 Task: Add a signature Donna Thompson containing Have a great Thanksgiving, Donna Thompson to email address softage.10@softage.net and add a folder Lead generation
Action: Mouse moved to (123, 119)
Screenshot: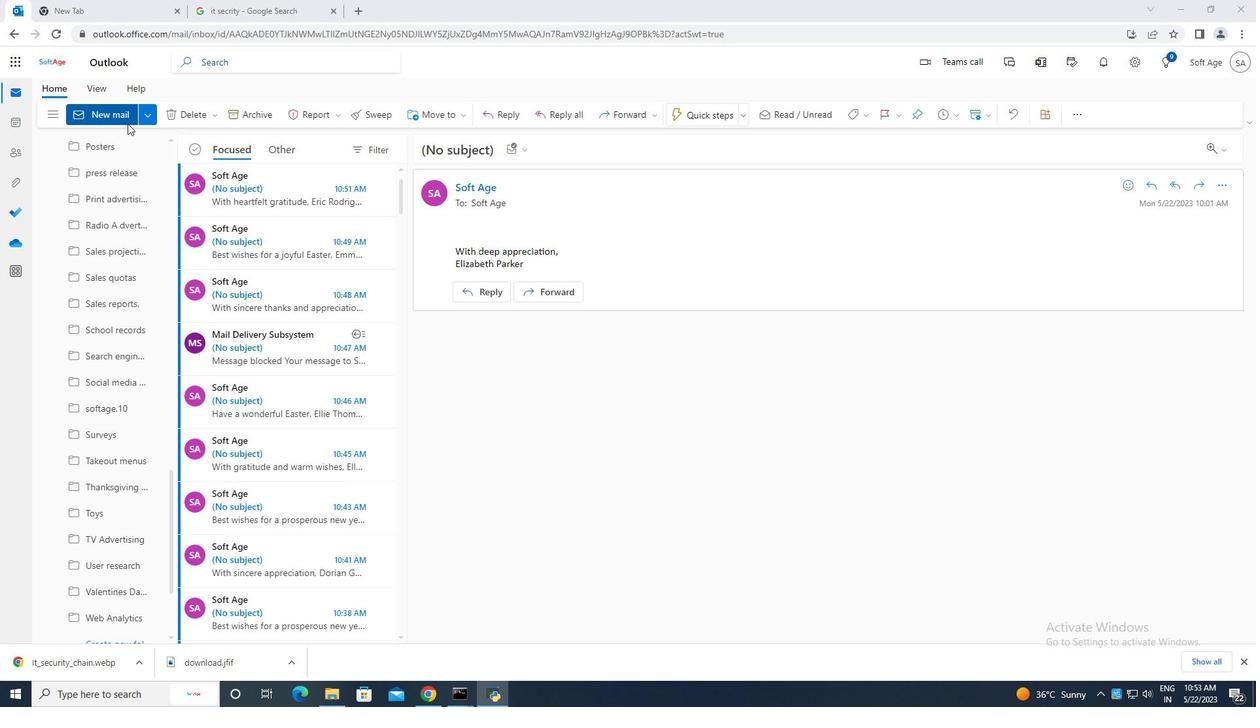 
Action: Mouse pressed left at (123, 119)
Screenshot: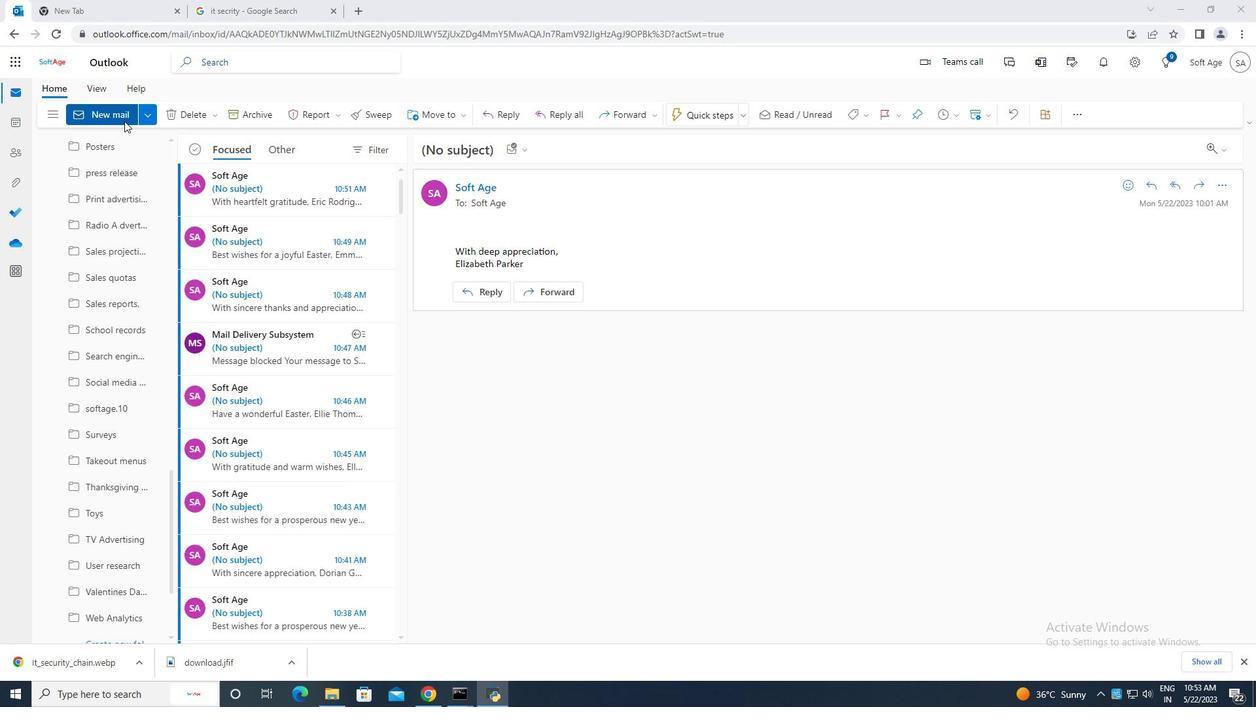 
Action: Mouse moved to (836, 108)
Screenshot: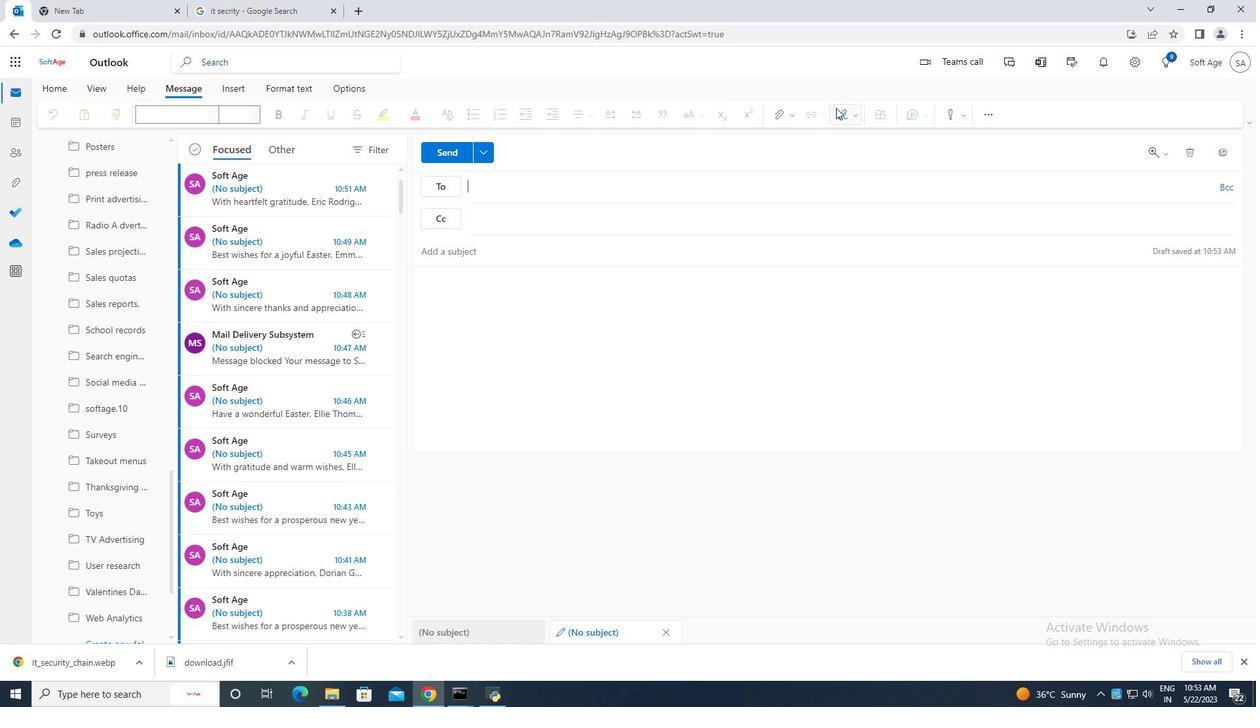 
Action: Mouse pressed left at (836, 108)
Screenshot: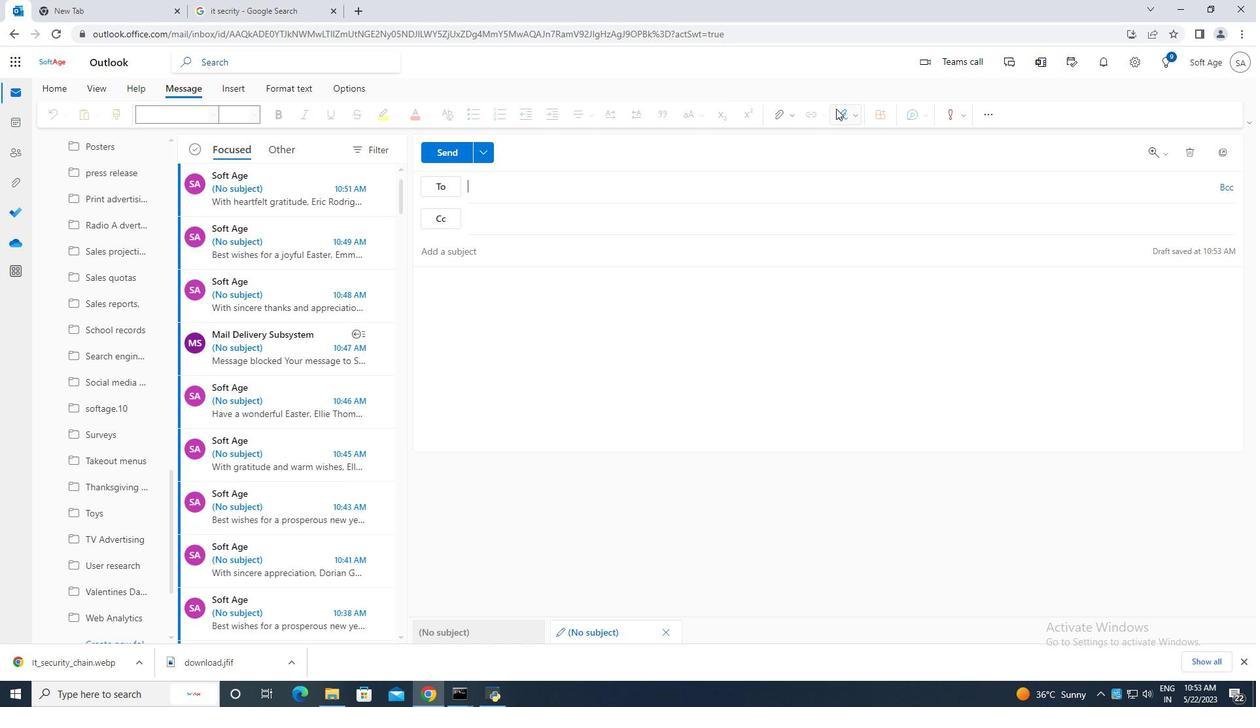 
Action: Mouse moved to (823, 168)
Screenshot: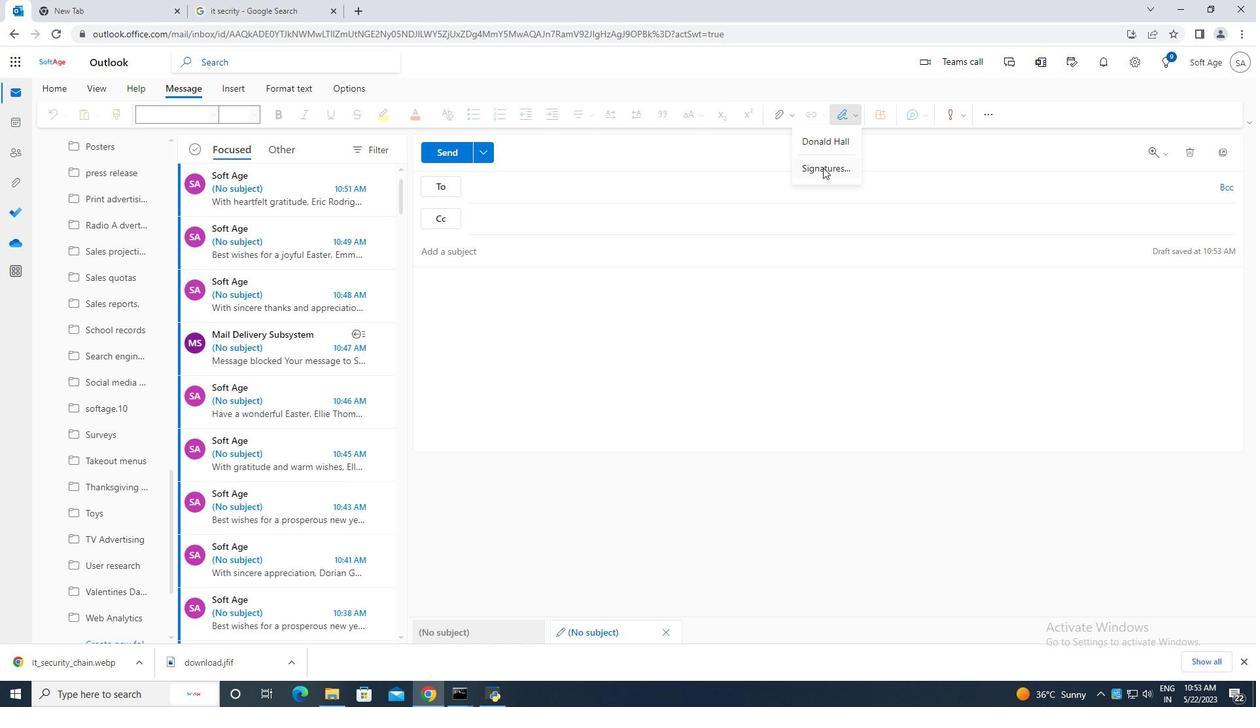 
Action: Mouse pressed left at (823, 168)
Screenshot: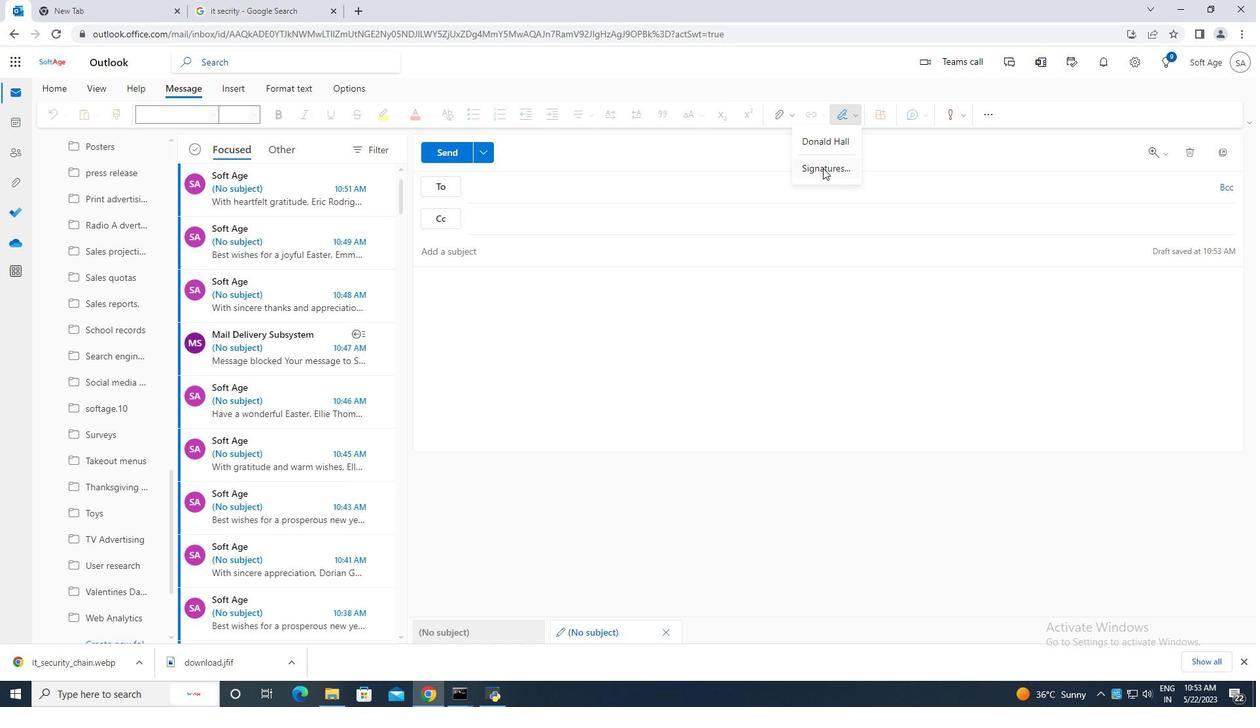 
Action: Mouse moved to (890, 220)
Screenshot: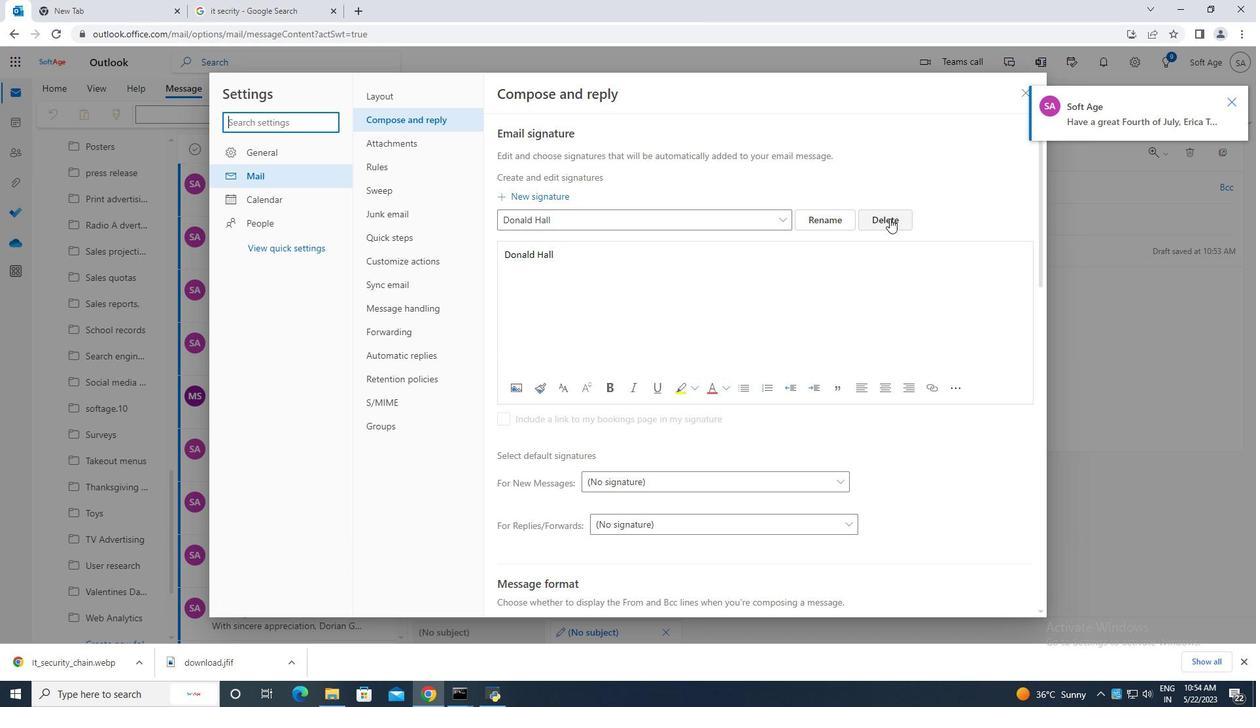
Action: Mouse pressed left at (890, 220)
Screenshot: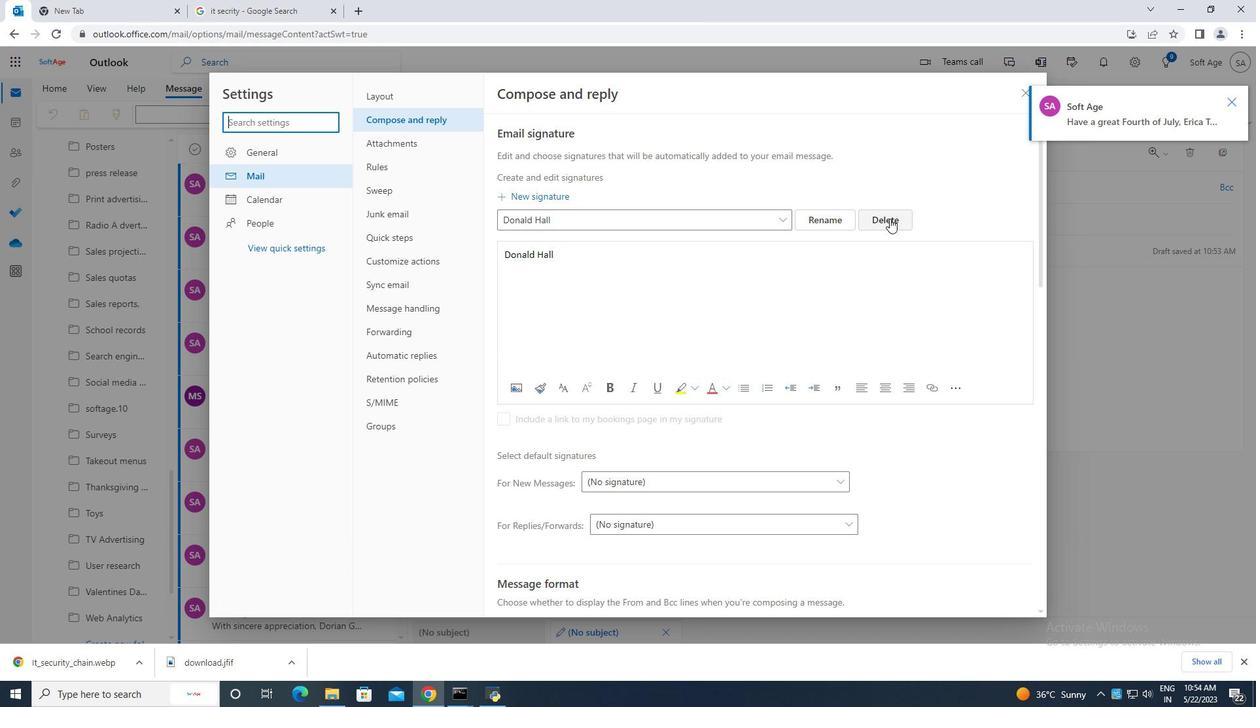 
Action: Mouse moved to (577, 219)
Screenshot: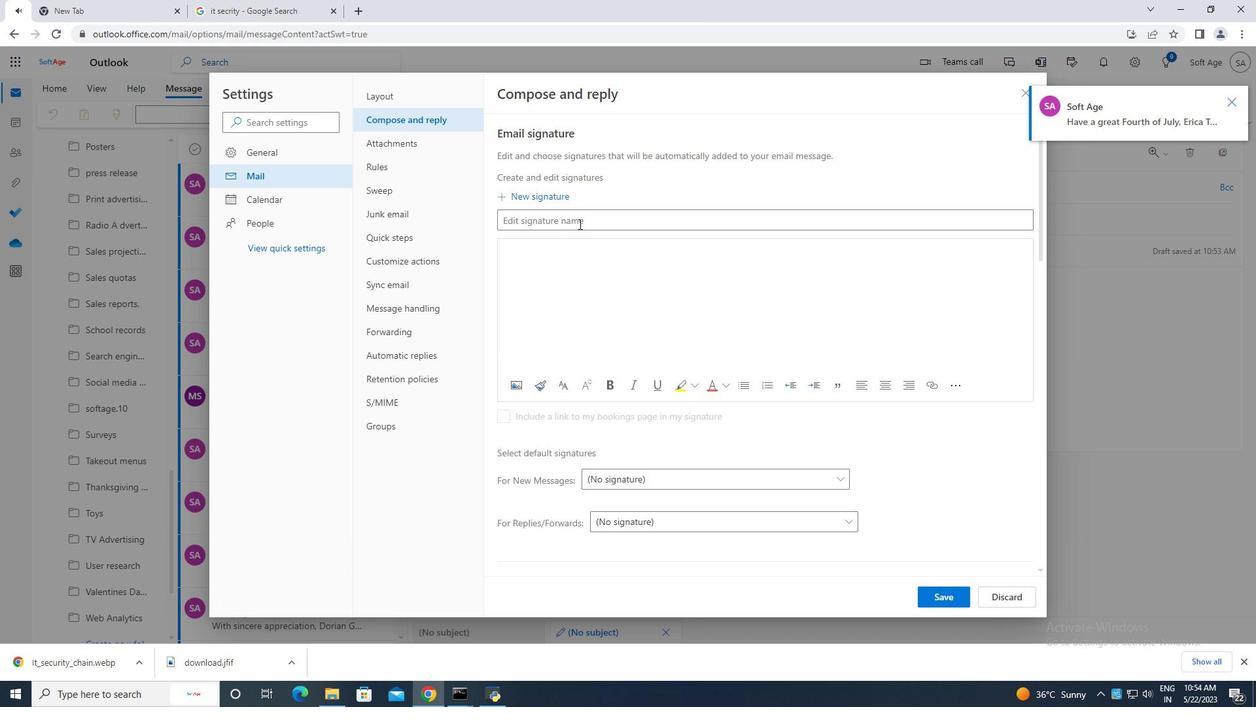 
Action: Mouse pressed left at (577, 219)
Screenshot: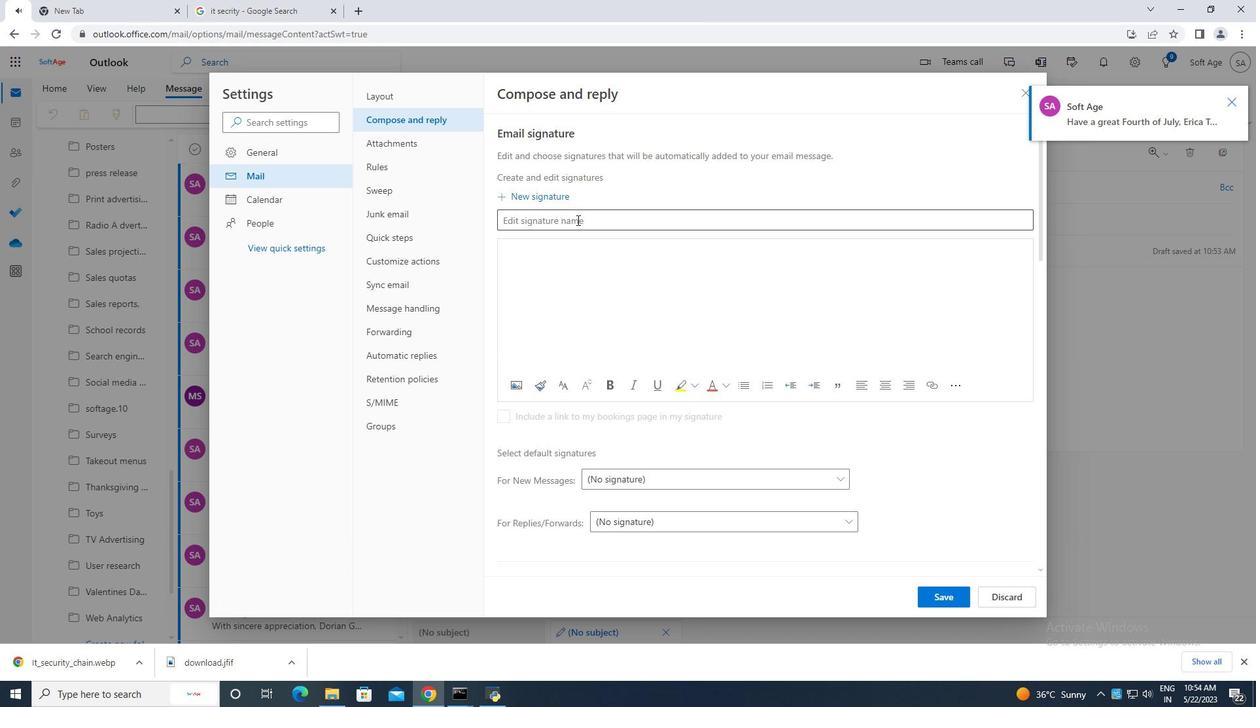 
Action: Mouse moved to (578, 219)
Screenshot: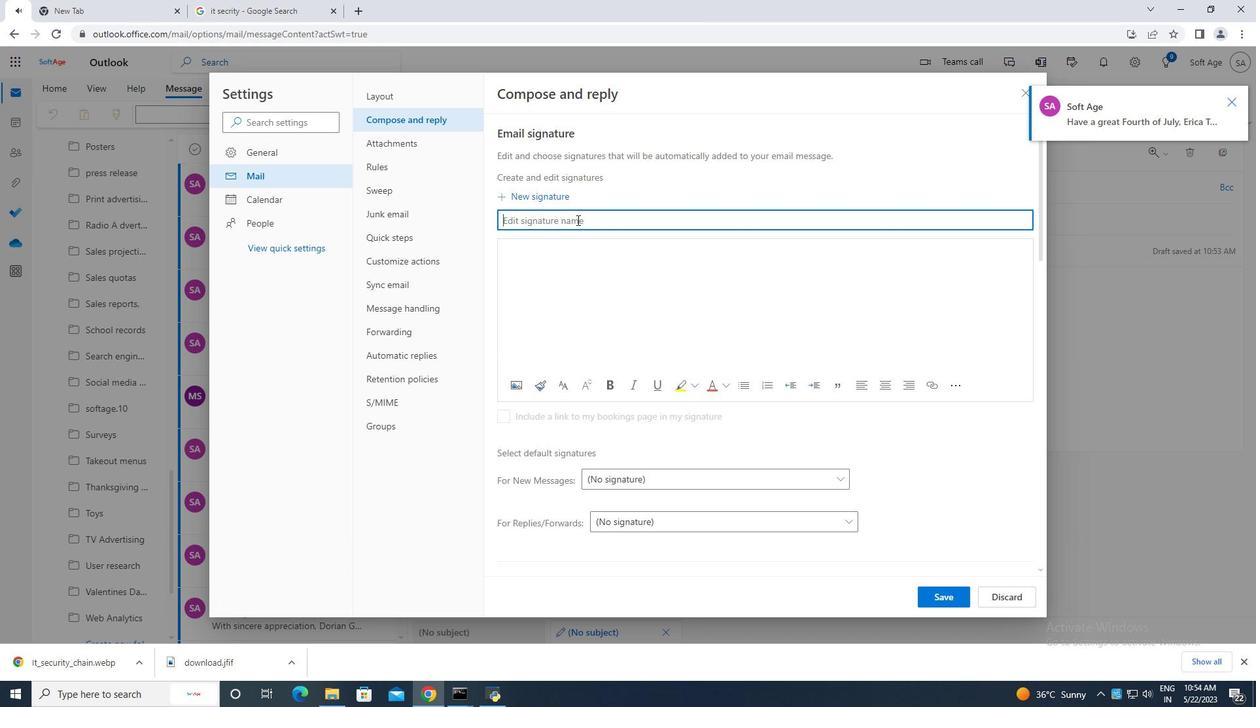 
Action: Key pressed <Key.caps_lock>D<Key.caps_lock>onna<Key.space><Key.caps_lock>T<Key.caps_lock>ho,<Key.backspace>mpson
Screenshot: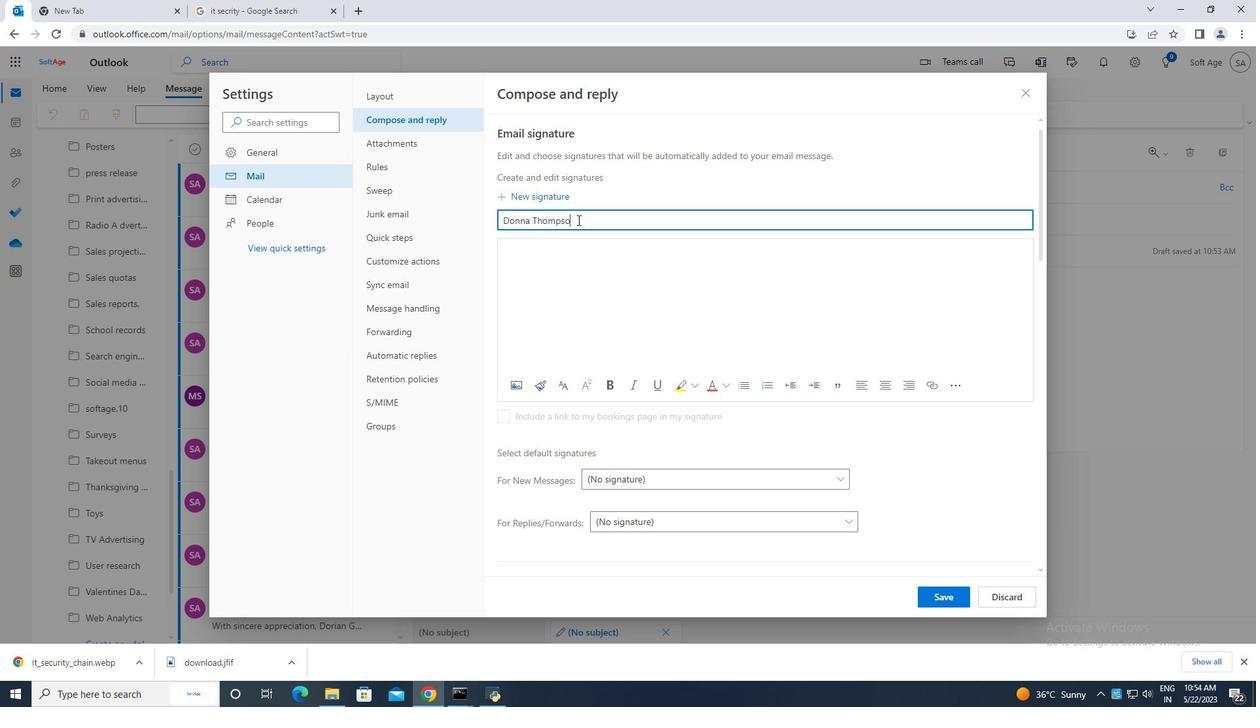 
Action: Mouse moved to (551, 259)
Screenshot: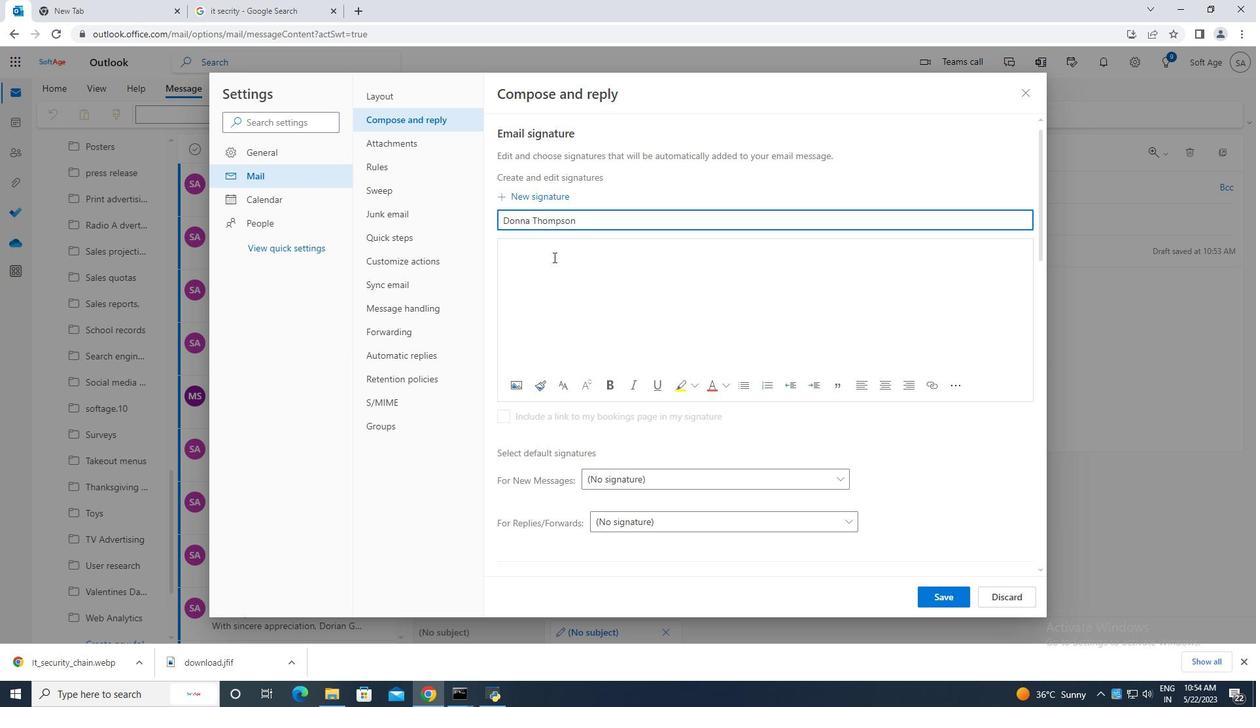 
Action: Mouse pressed left at (551, 259)
Screenshot: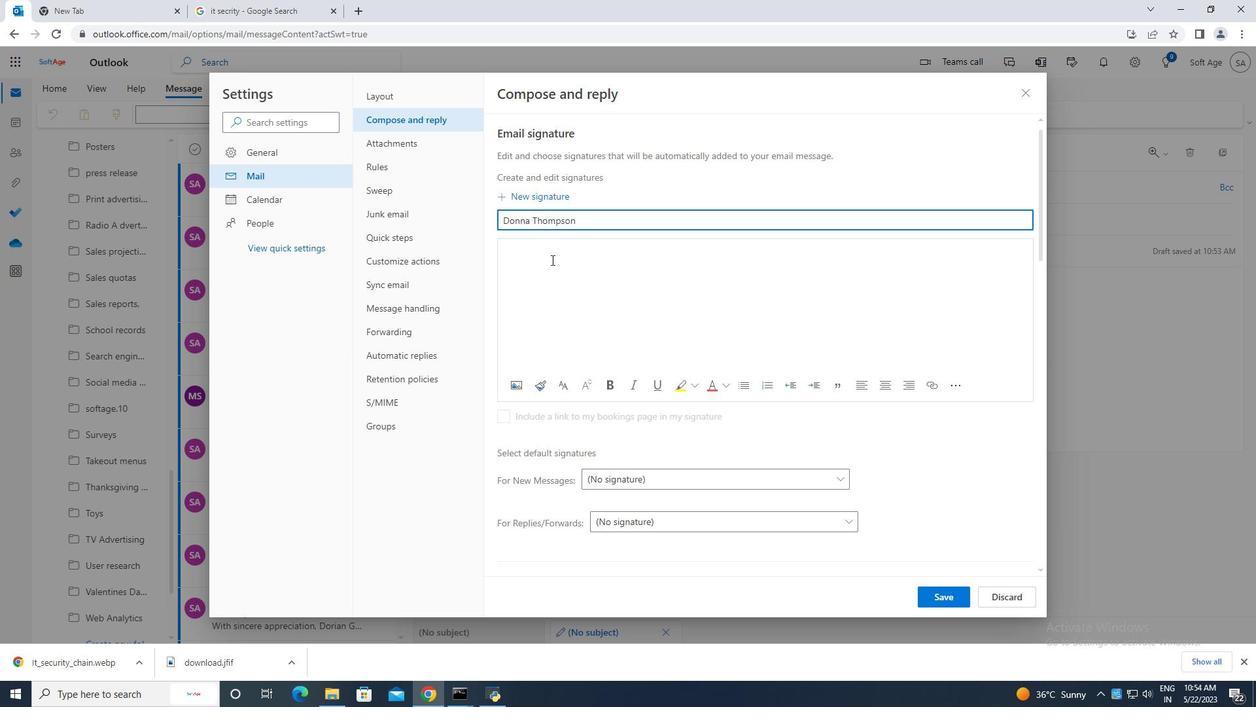 
Action: Key pressed <Key.caps_lock>D<Key.caps_lock>i<Key.backspace>onna<Key.space><Key.caps_lock>T<Key.caps_lock>hompson<Key.space>
Screenshot: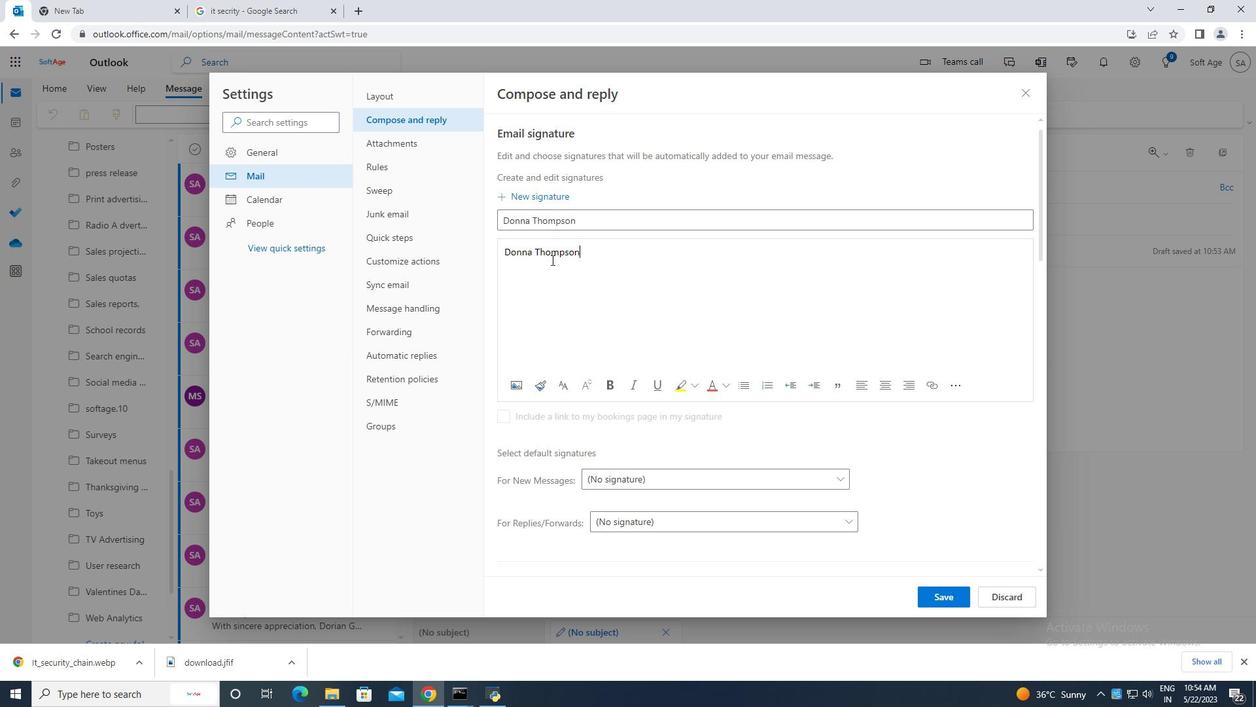 
Action: Mouse moved to (934, 597)
Screenshot: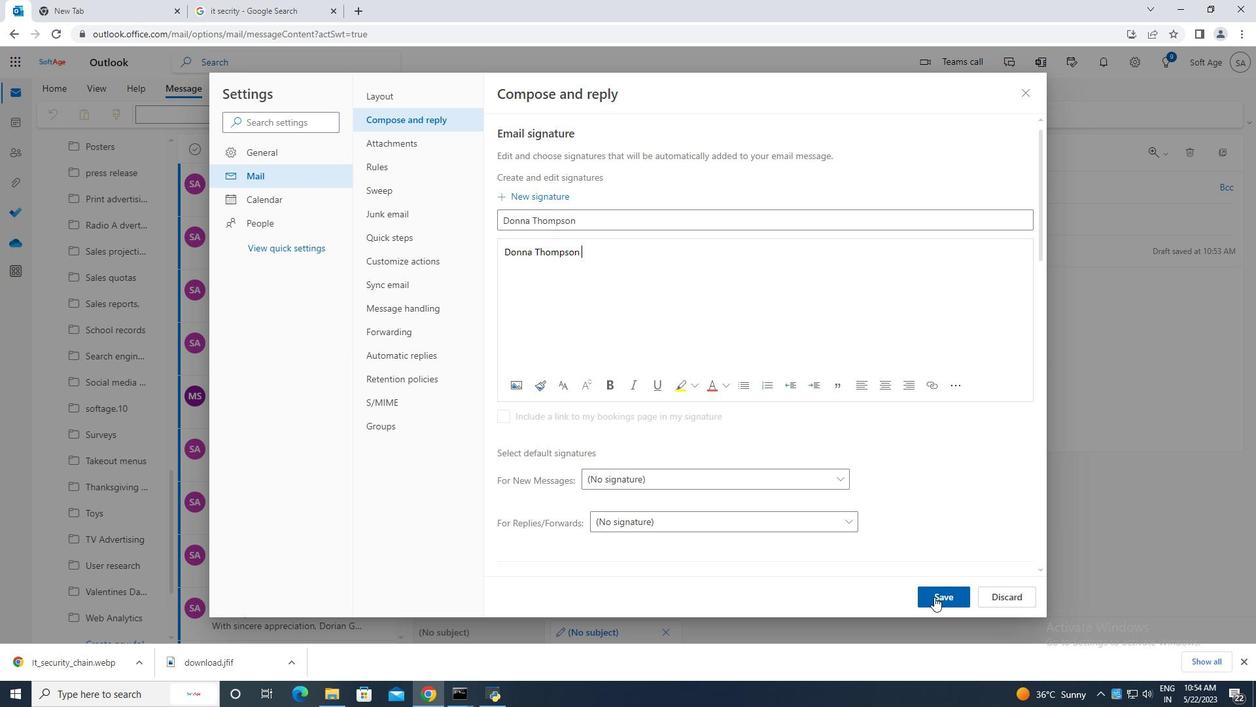
Action: Mouse pressed left at (934, 597)
Screenshot: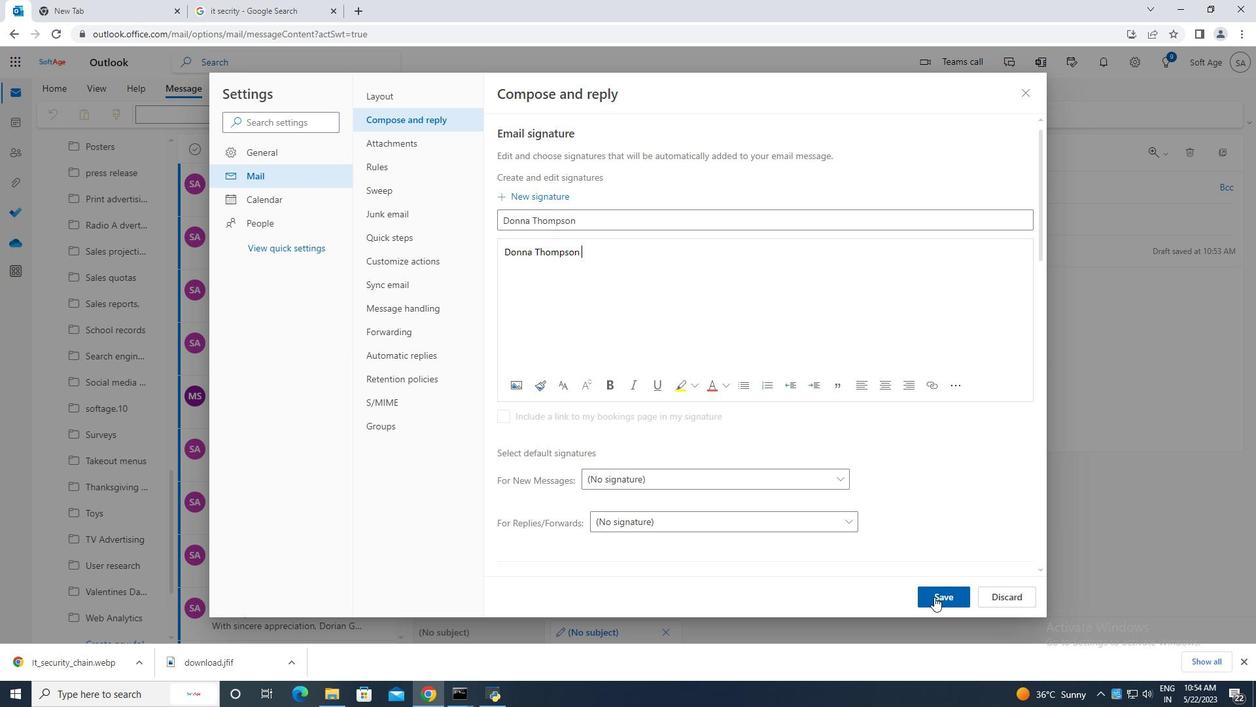 
Action: Mouse moved to (1033, 88)
Screenshot: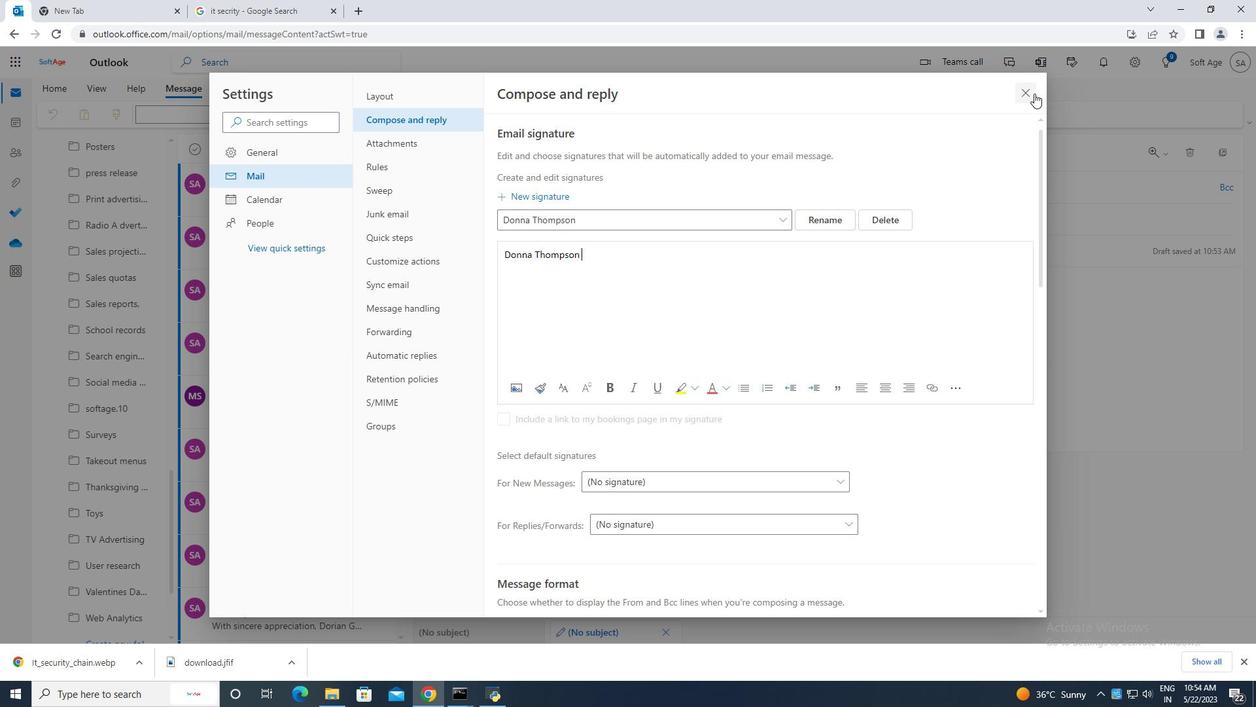 
Action: Mouse pressed left at (1033, 88)
Screenshot: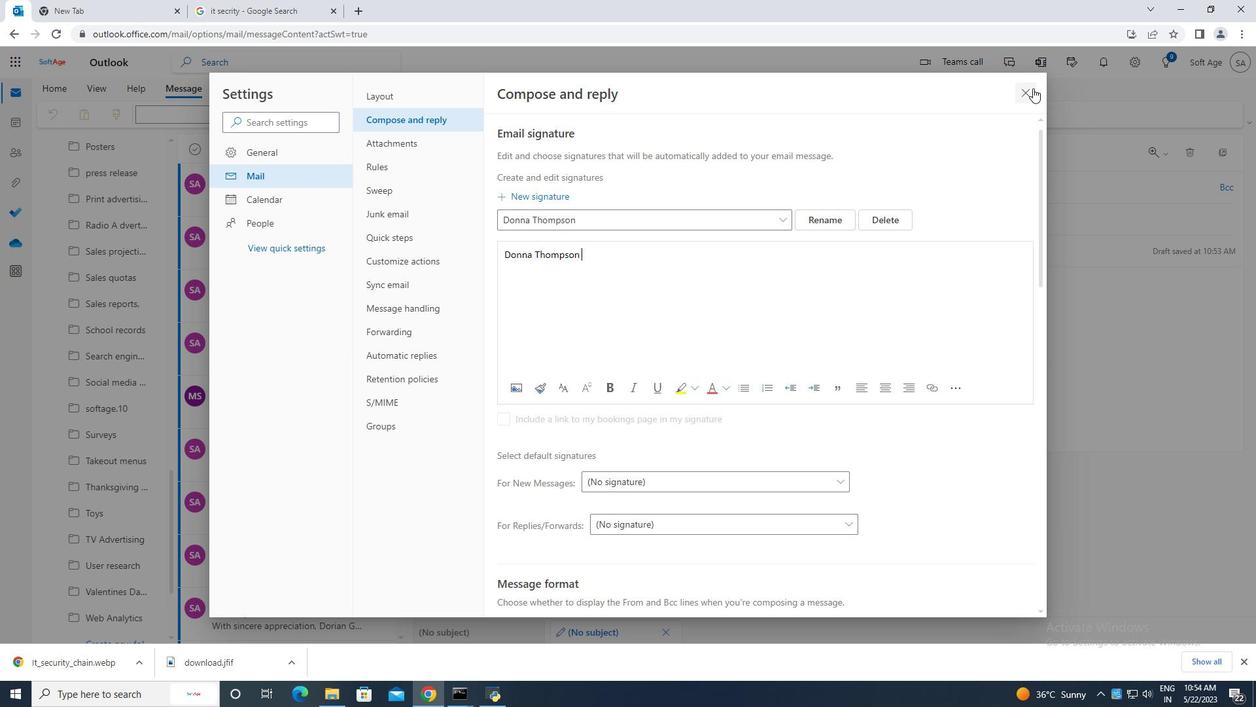 
Action: Mouse moved to (839, 112)
Screenshot: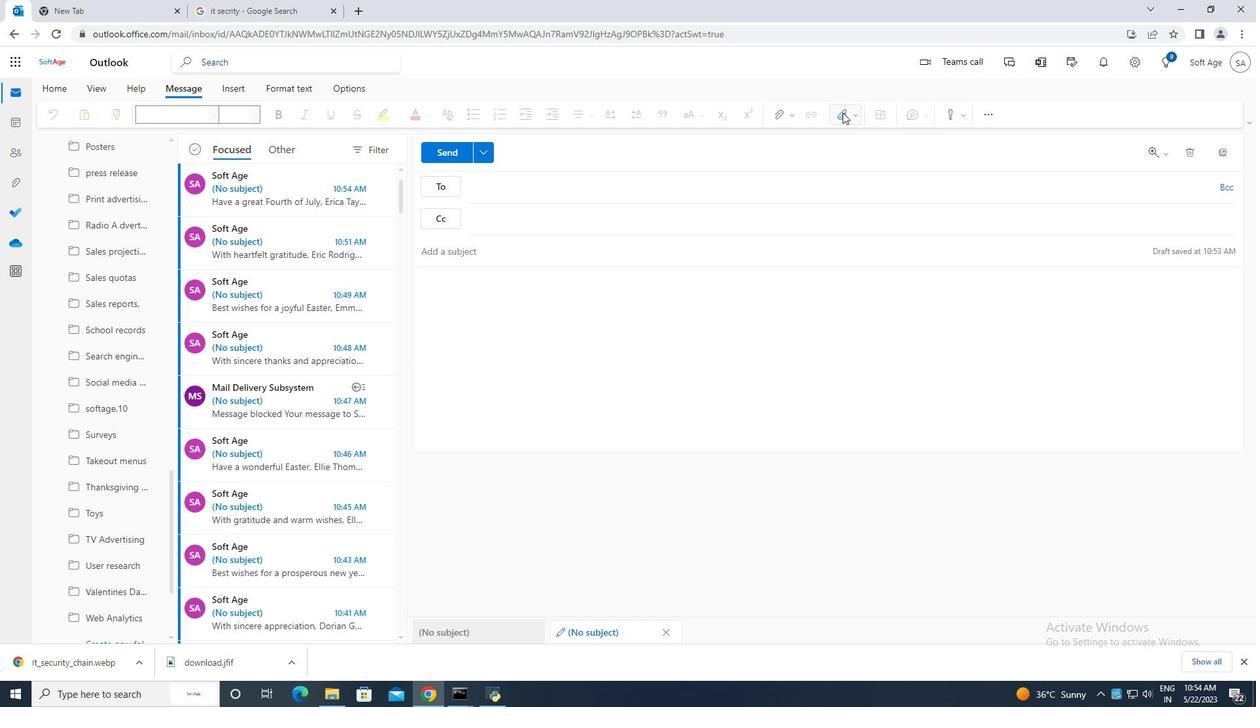 
Action: Mouse pressed left at (839, 112)
Screenshot: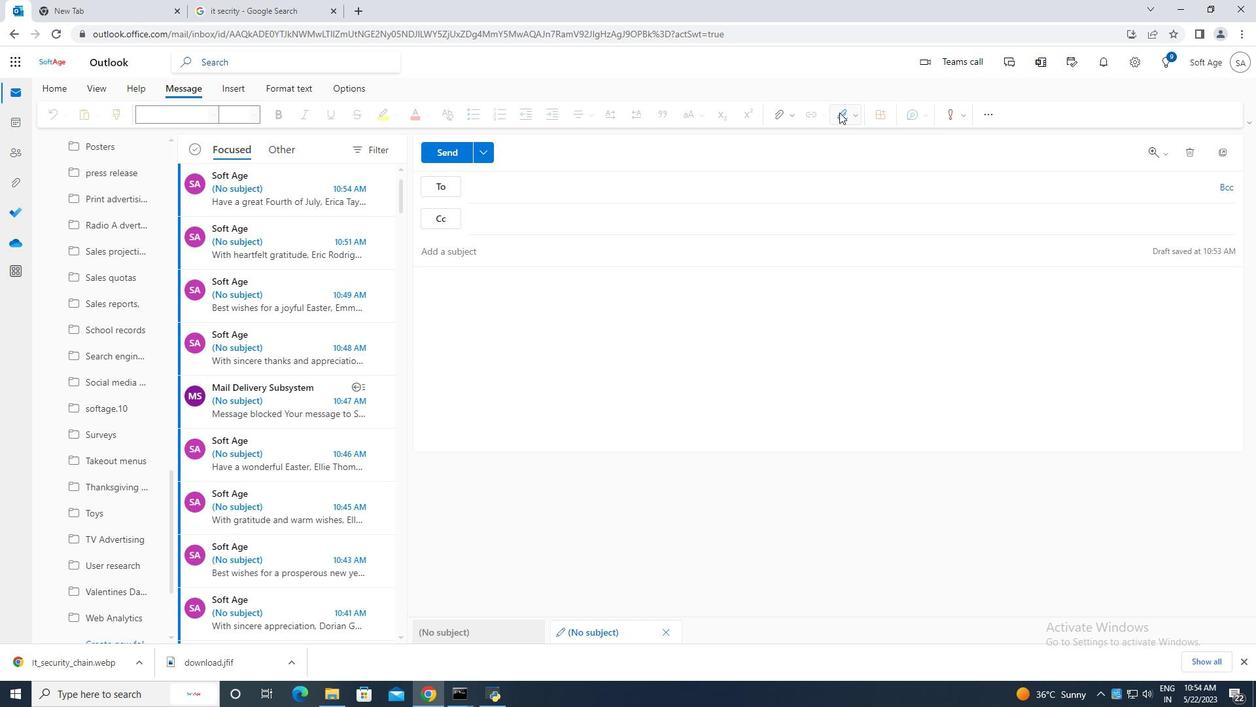 
Action: Mouse moved to (822, 136)
Screenshot: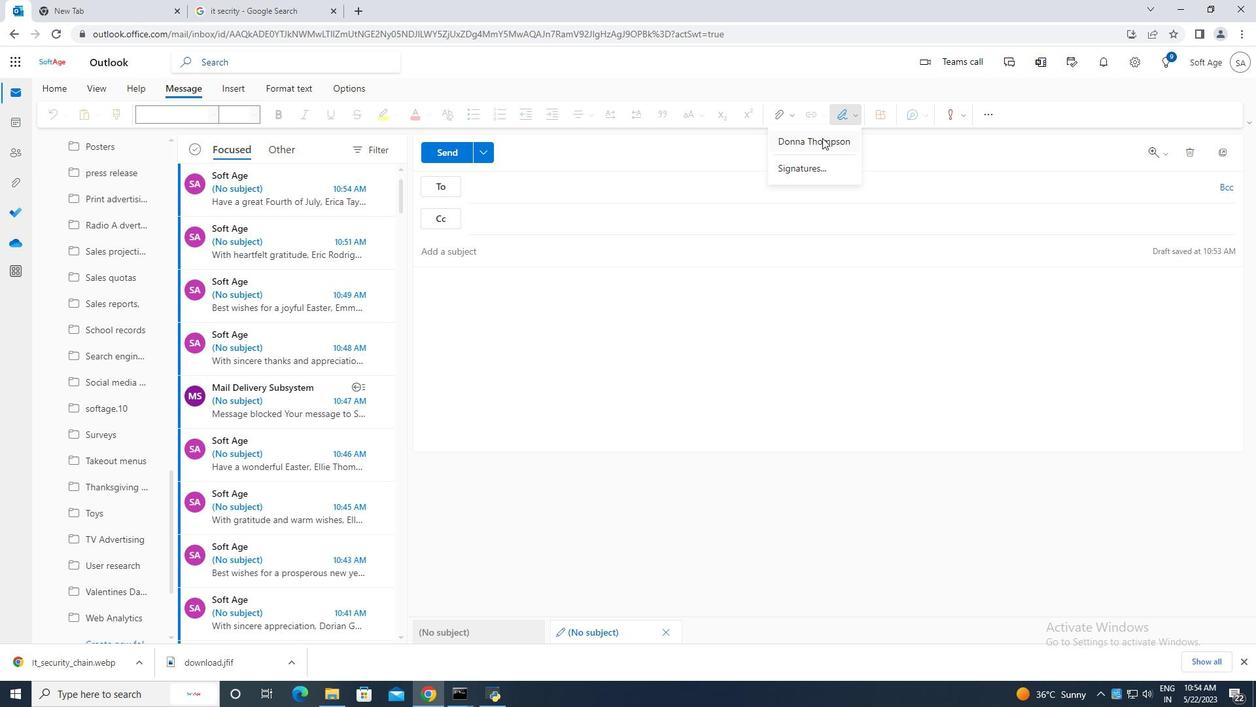 
Action: Mouse pressed left at (822, 136)
Screenshot: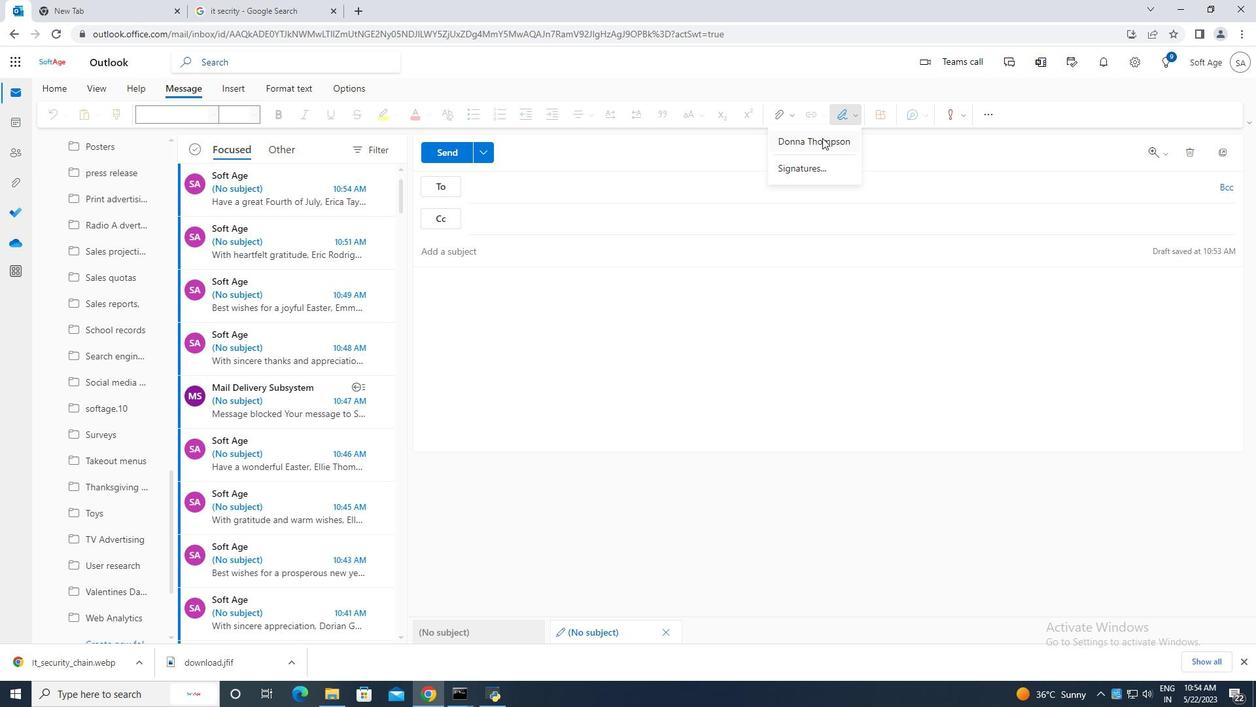 
Action: Mouse moved to (456, 280)
Screenshot: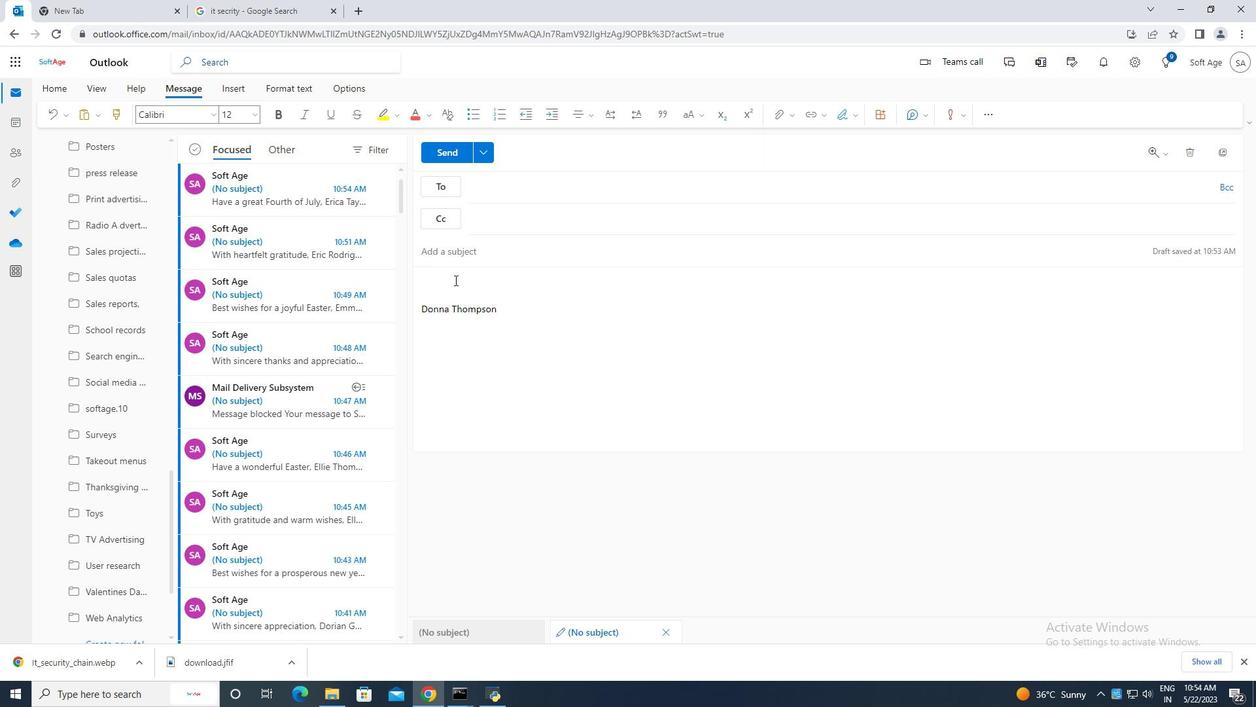 
Action: Key pressed <Key.caps_lock>C<Key.caps_lock>ontaining<Key.space>have<Key.space>a<Key.space>great<Key.space>thanks<Key.space>giving,
Screenshot: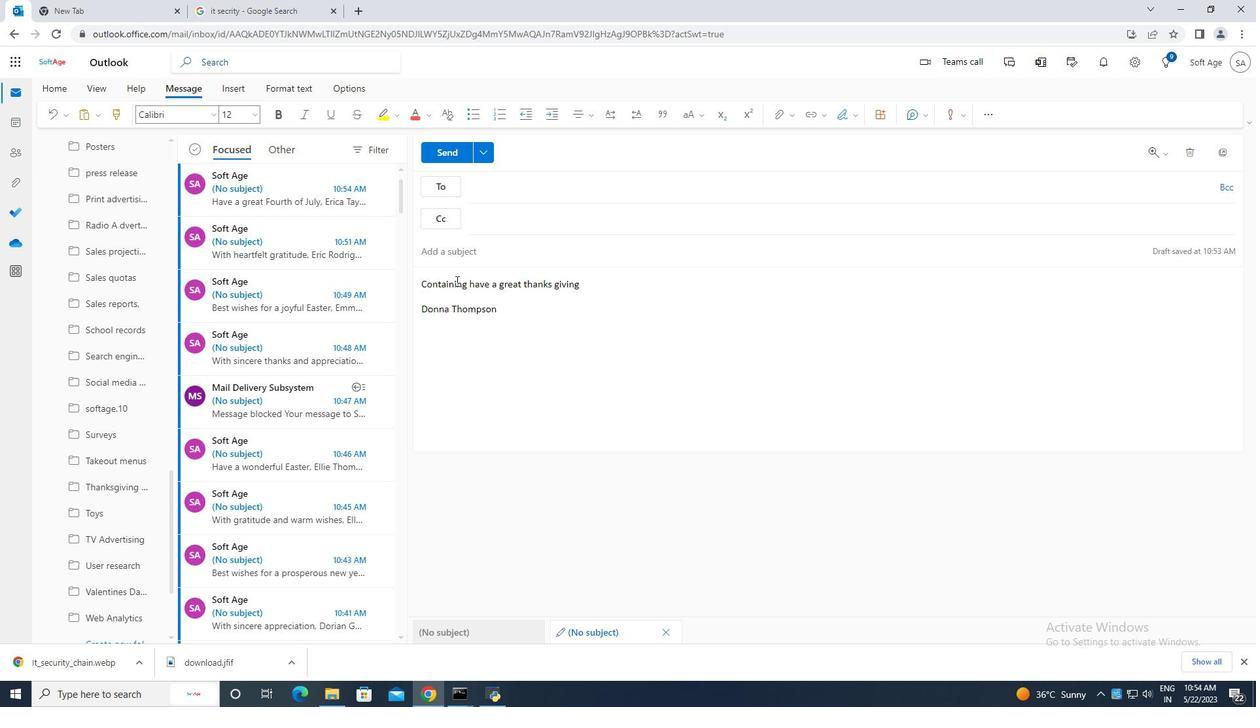 
Action: Mouse moved to (502, 184)
Screenshot: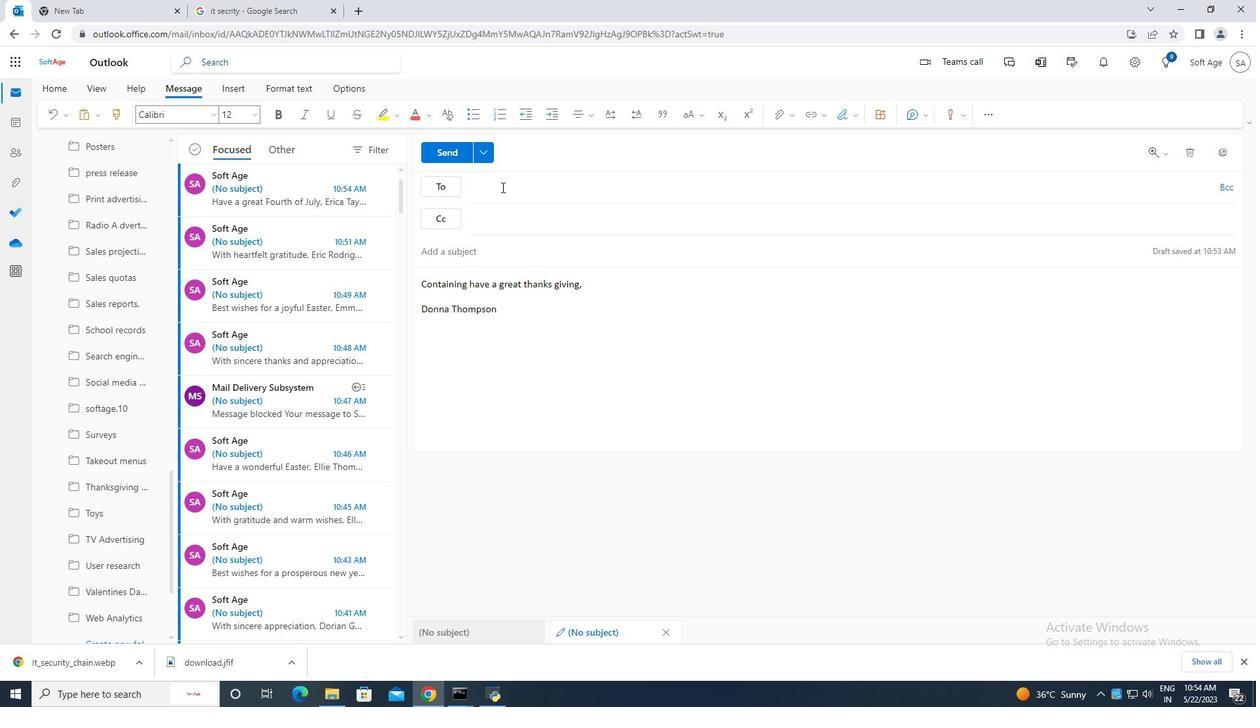 
Action: Mouse pressed left at (502, 184)
Screenshot: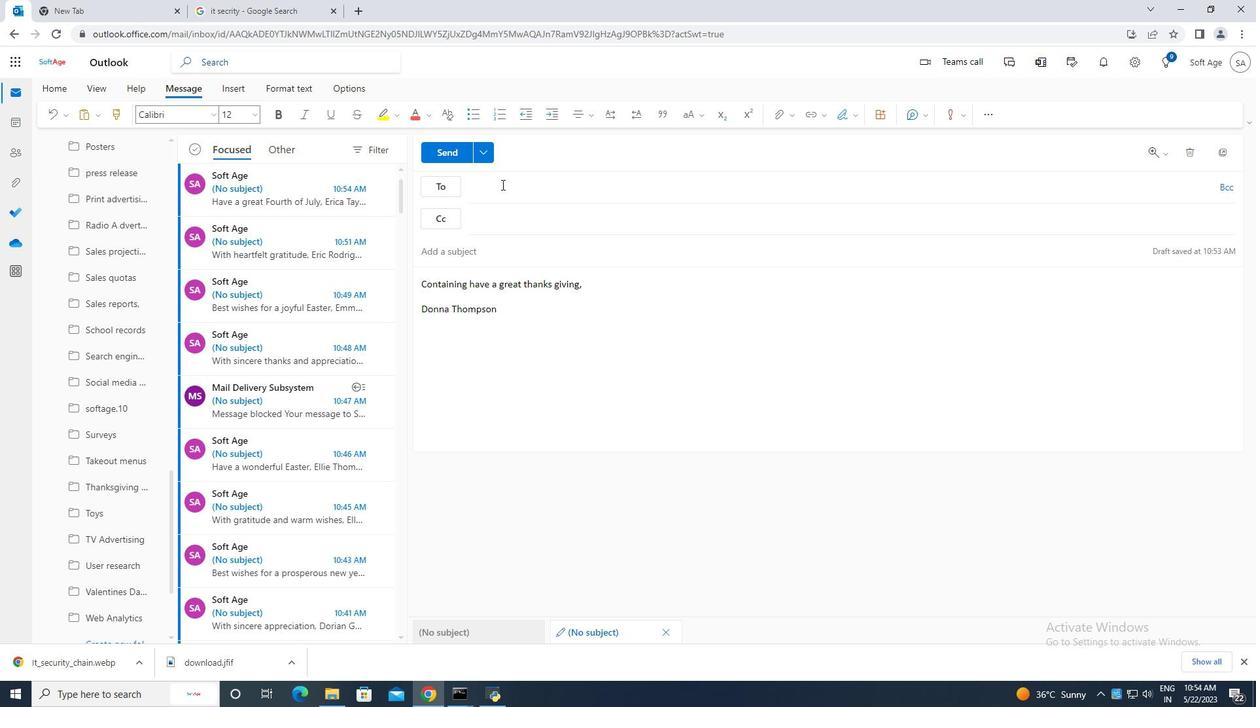 
Action: Key pressed softage.10
Screenshot: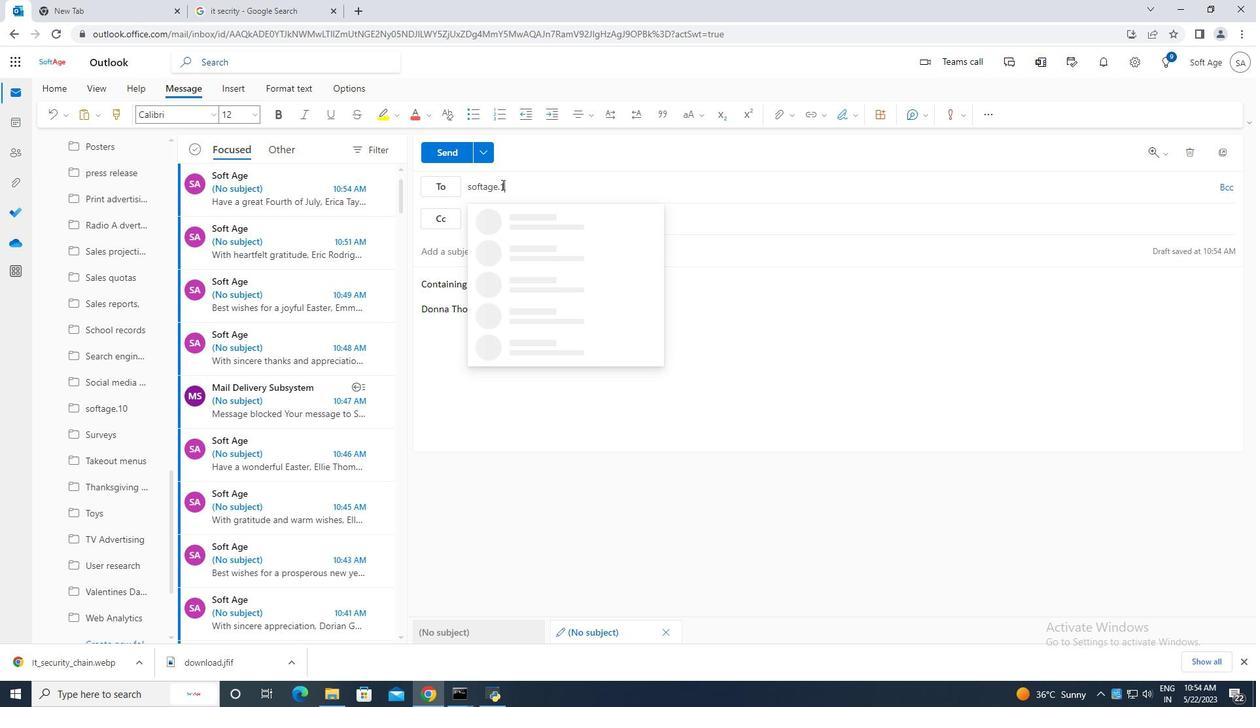 
Action: Mouse moved to (607, 251)
Screenshot: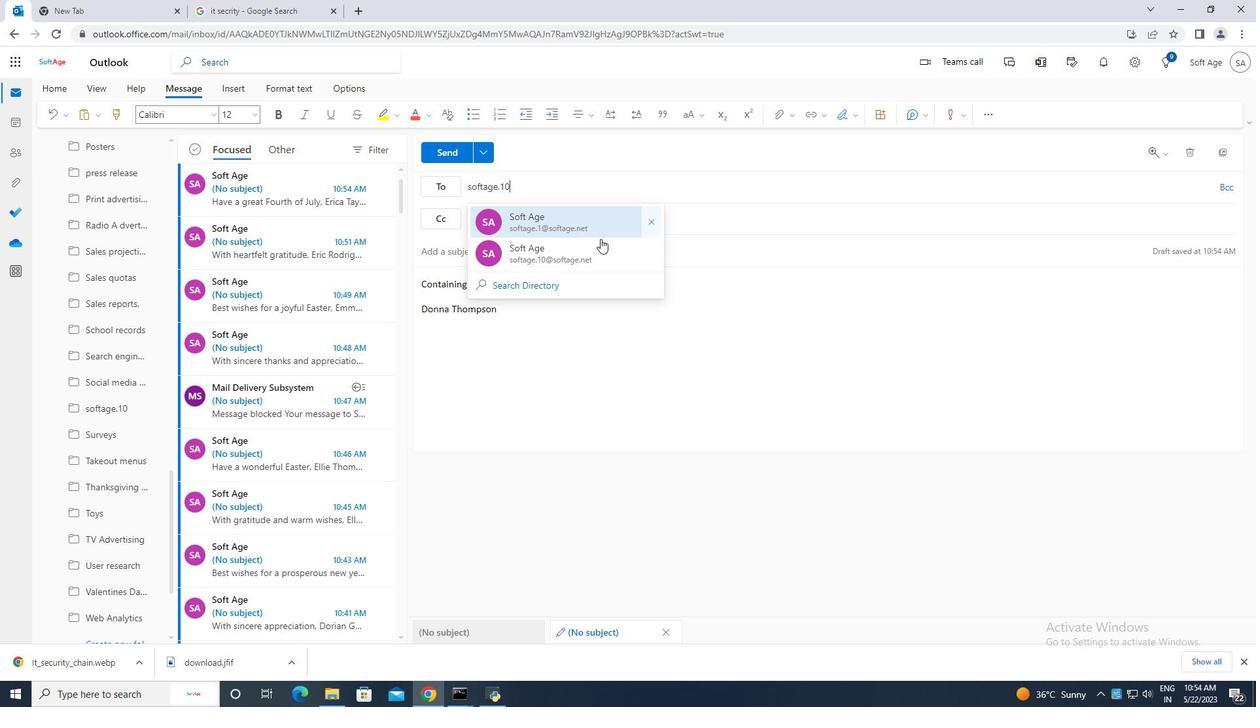 
Action: Mouse pressed left at (607, 251)
Screenshot: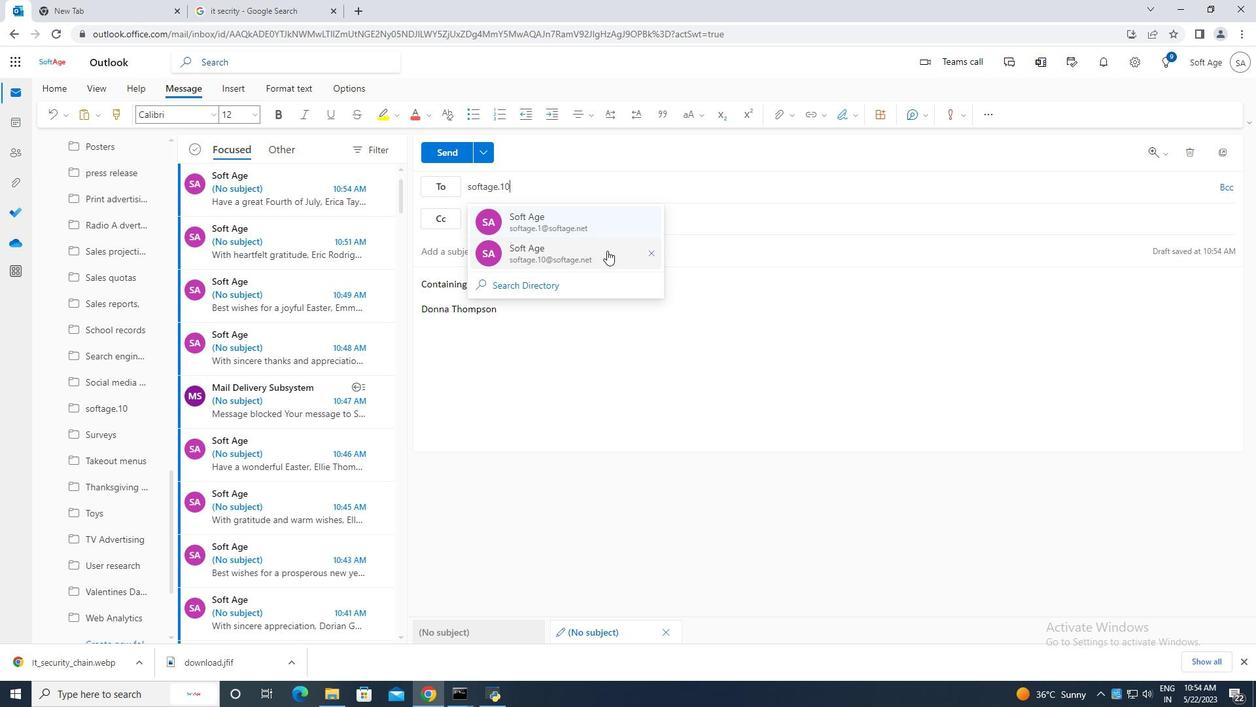 
Action: Mouse moved to (90, 575)
Screenshot: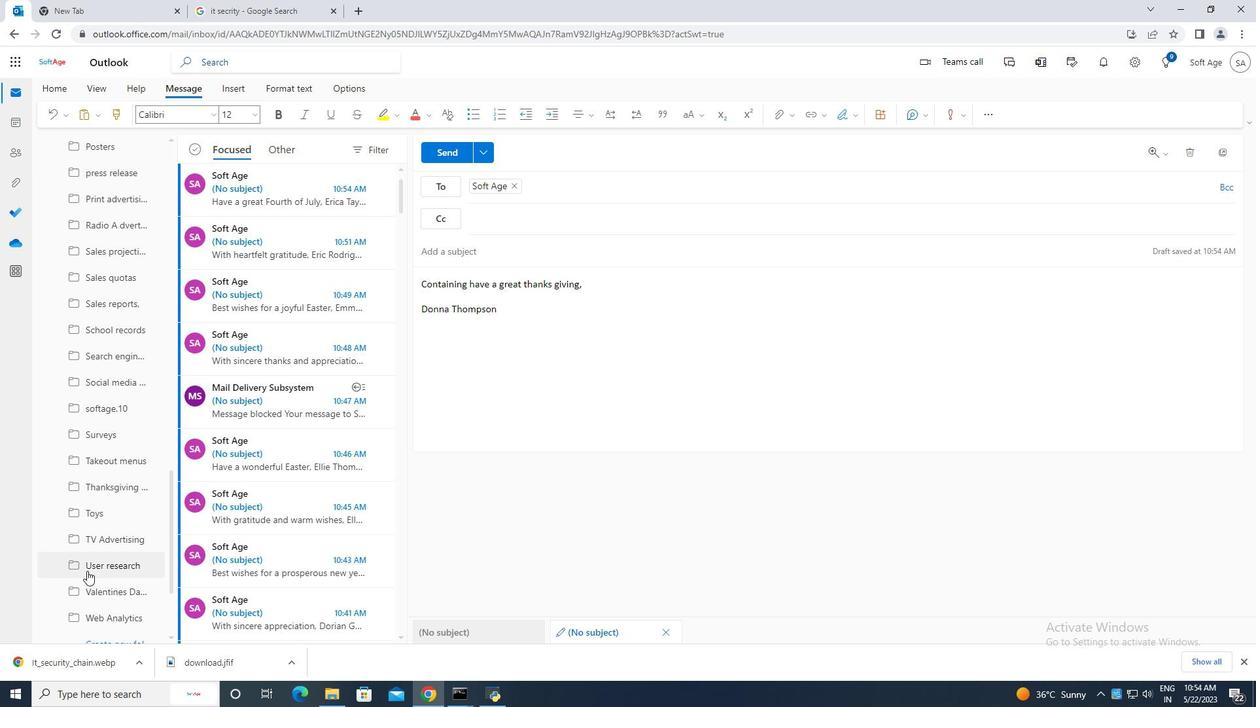 
Action: Mouse scrolled (90, 574) with delta (0, 0)
Screenshot: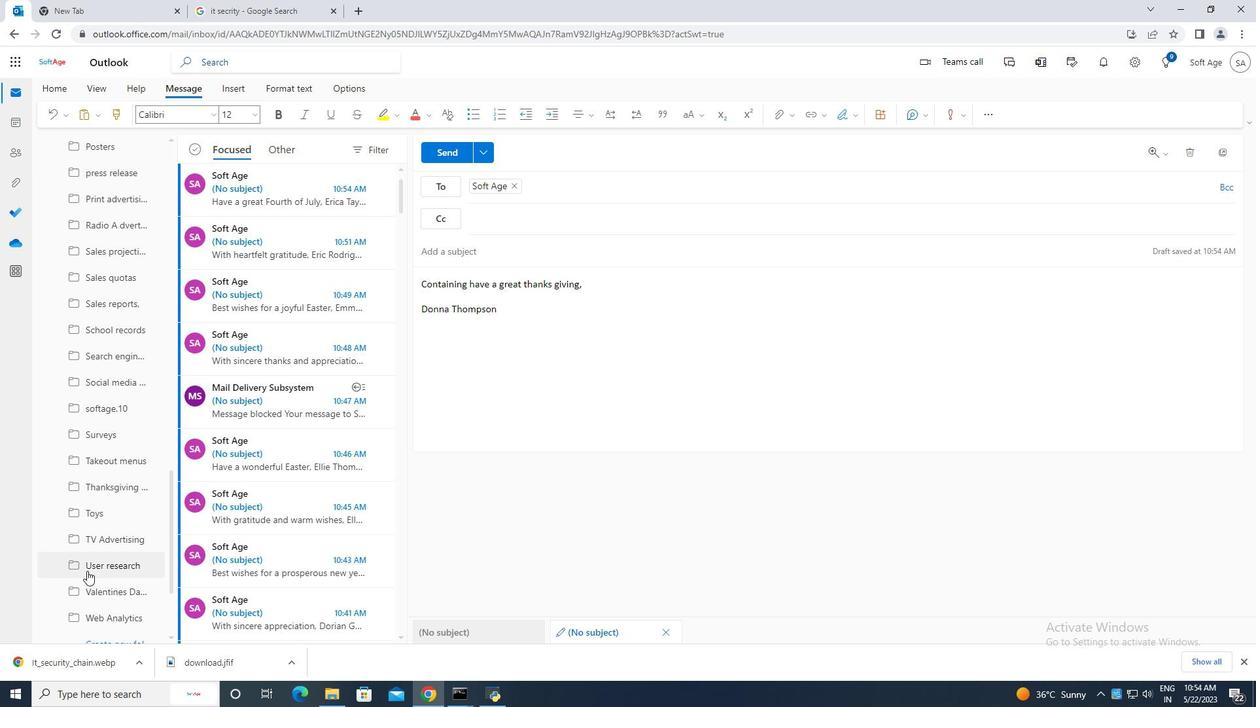 
Action: Mouse moved to (90, 576)
Screenshot: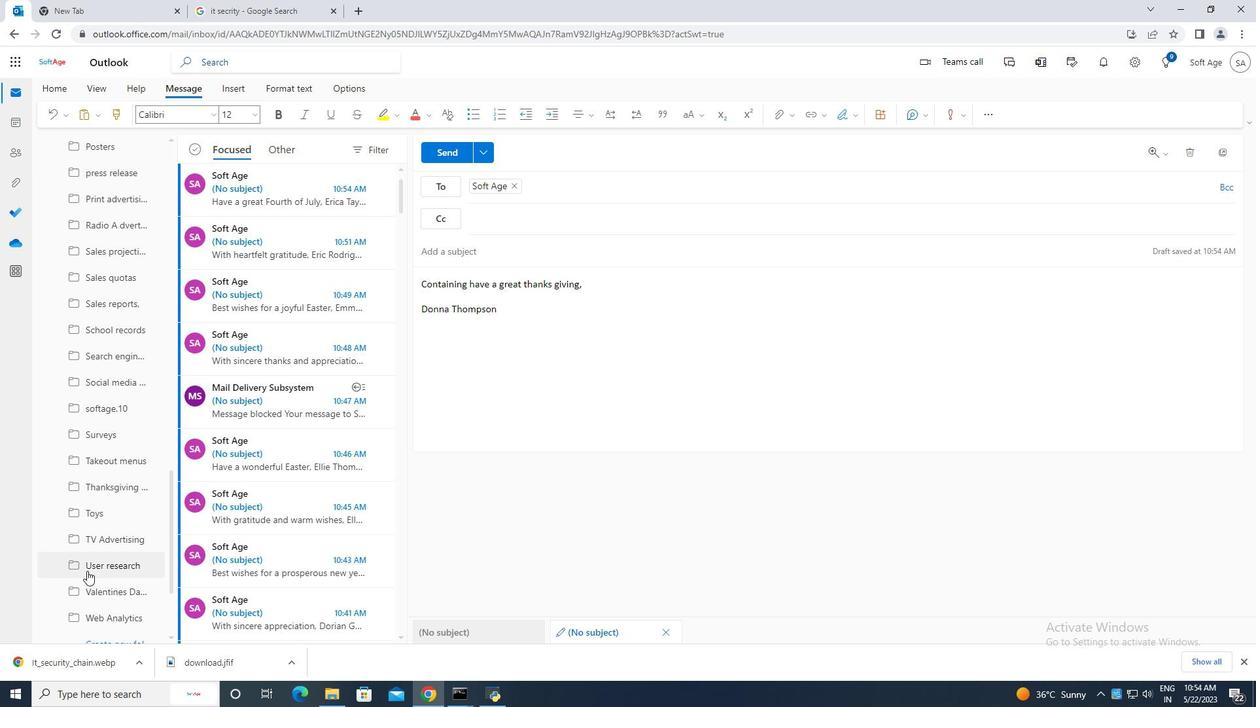 
Action: Mouse scrolled (90, 575) with delta (0, 0)
Screenshot: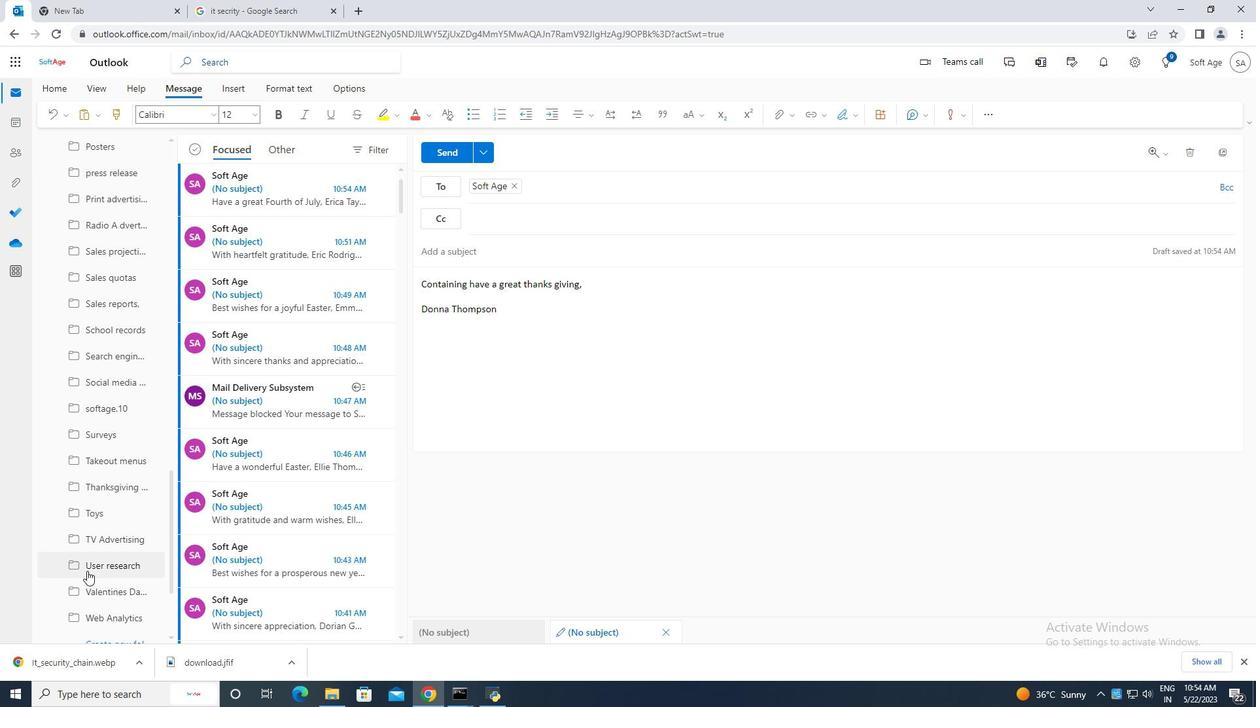 
Action: Mouse scrolled (90, 575) with delta (0, 0)
Screenshot: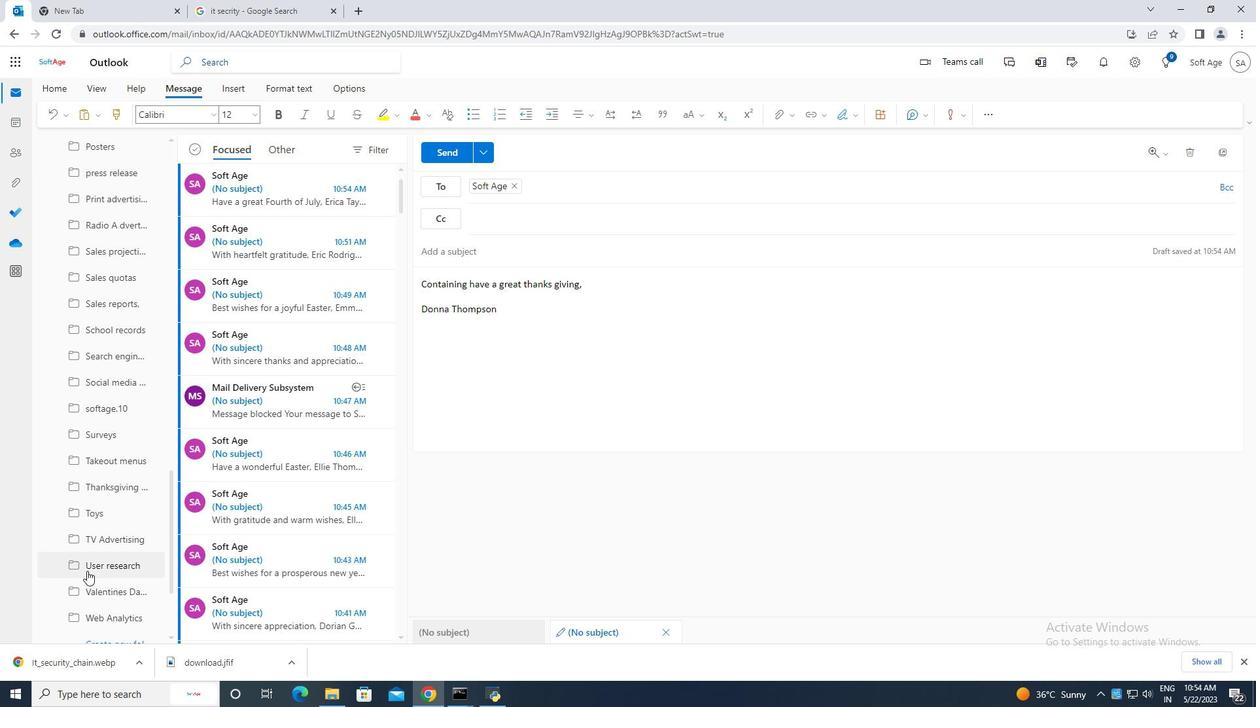 
Action: Mouse moved to (90, 576)
Screenshot: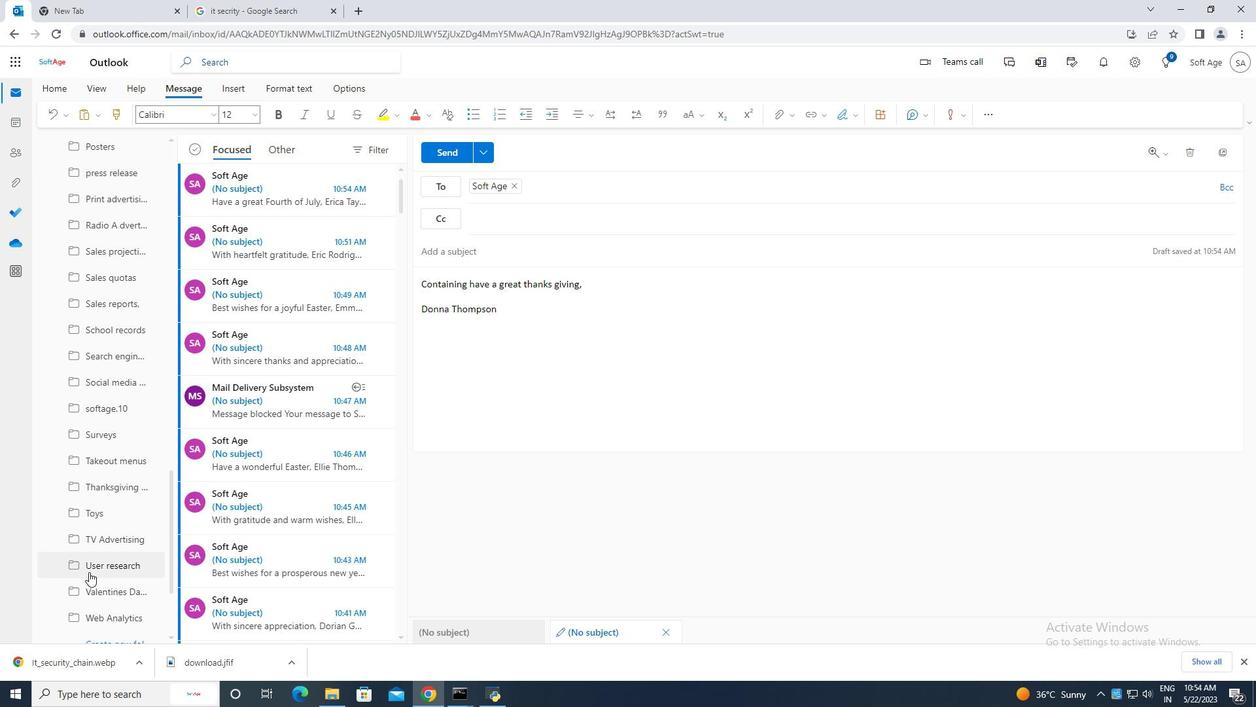 
Action: Mouse scrolled (90, 575) with delta (0, 0)
Screenshot: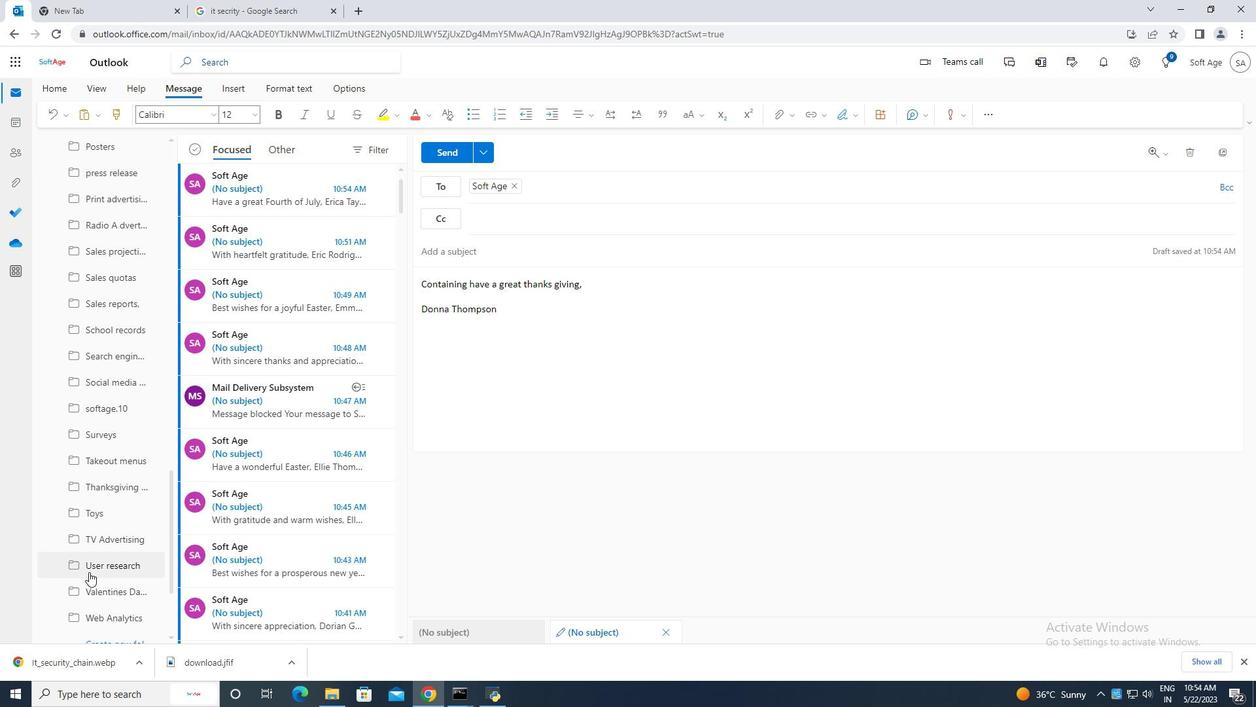 
Action: Mouse moved to (90, 576)
Screenshot: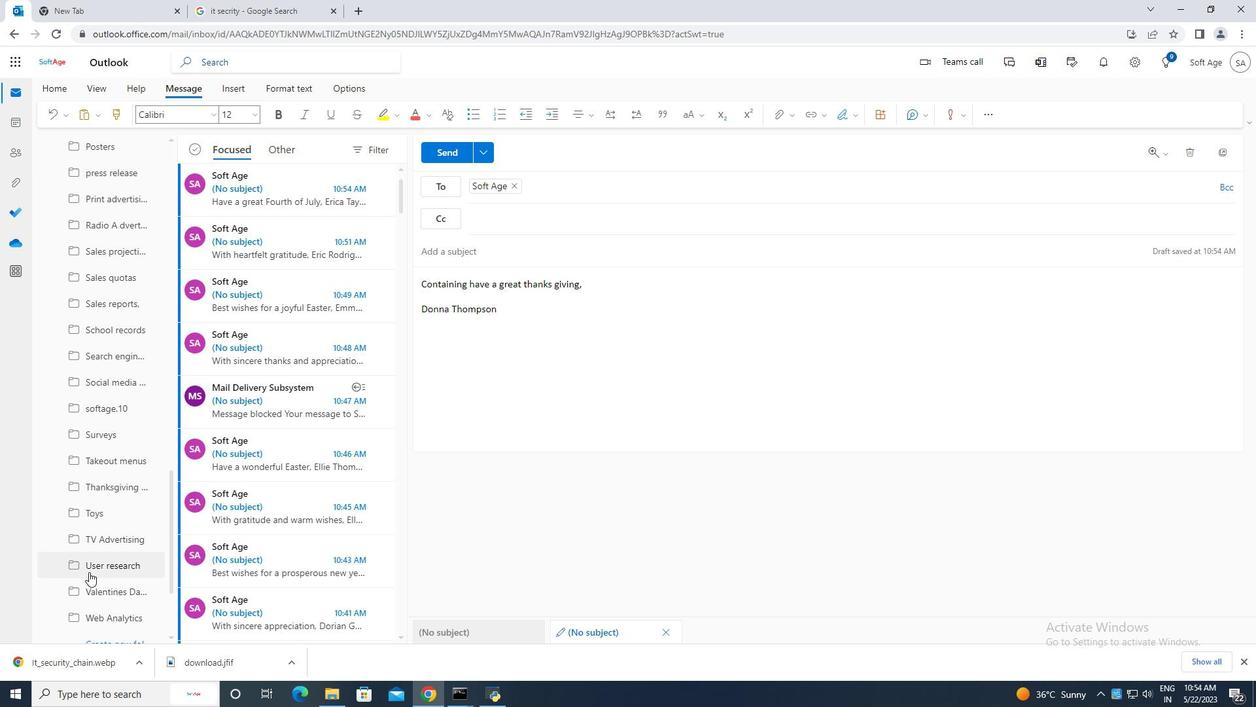 
Action: Mouse scrolled (90, 575) with delta (0, 0)
Screenshot: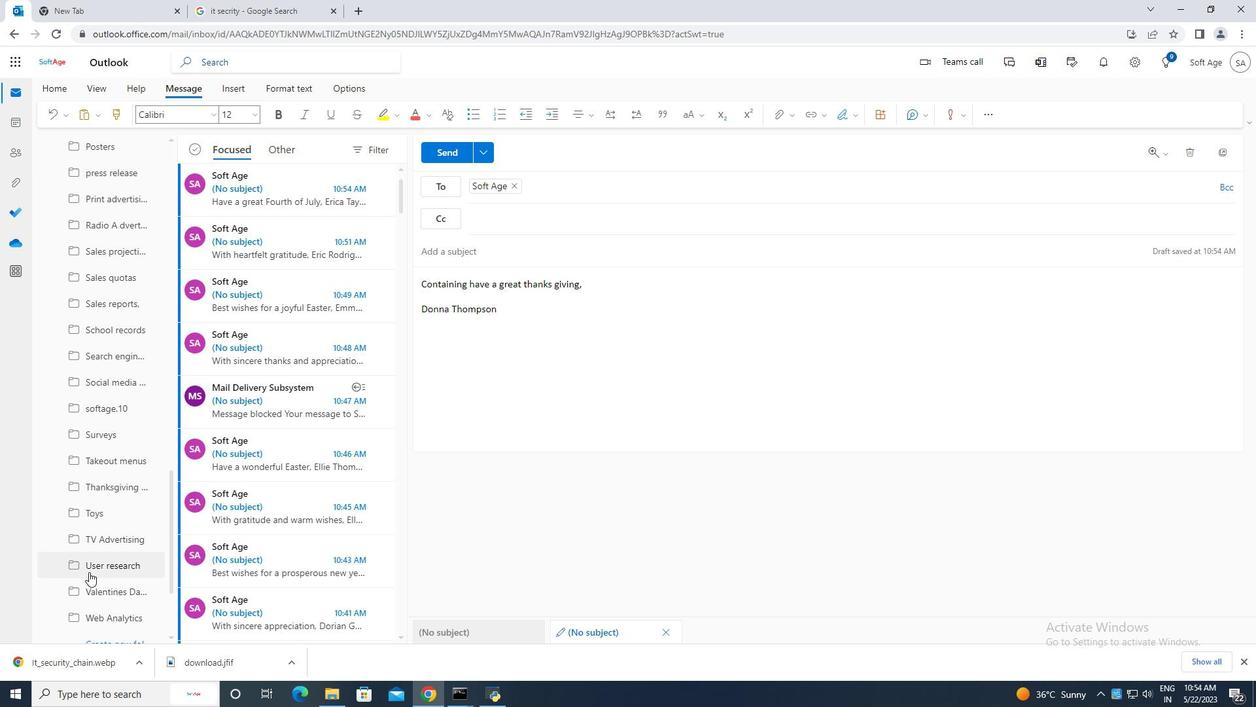 
Action: Mouse scrolled (90, 575) with delta (0, 0)
Screenshot: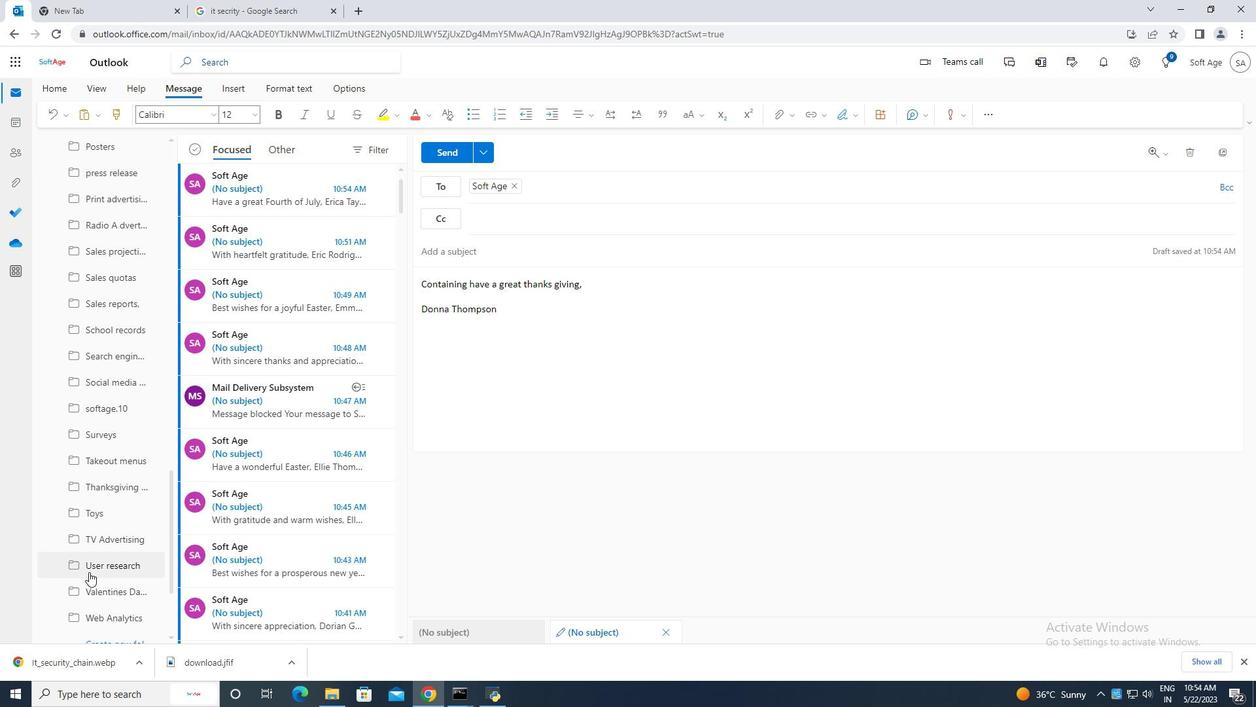 
Action: Mouse moved to (91, 576)
Screenshot: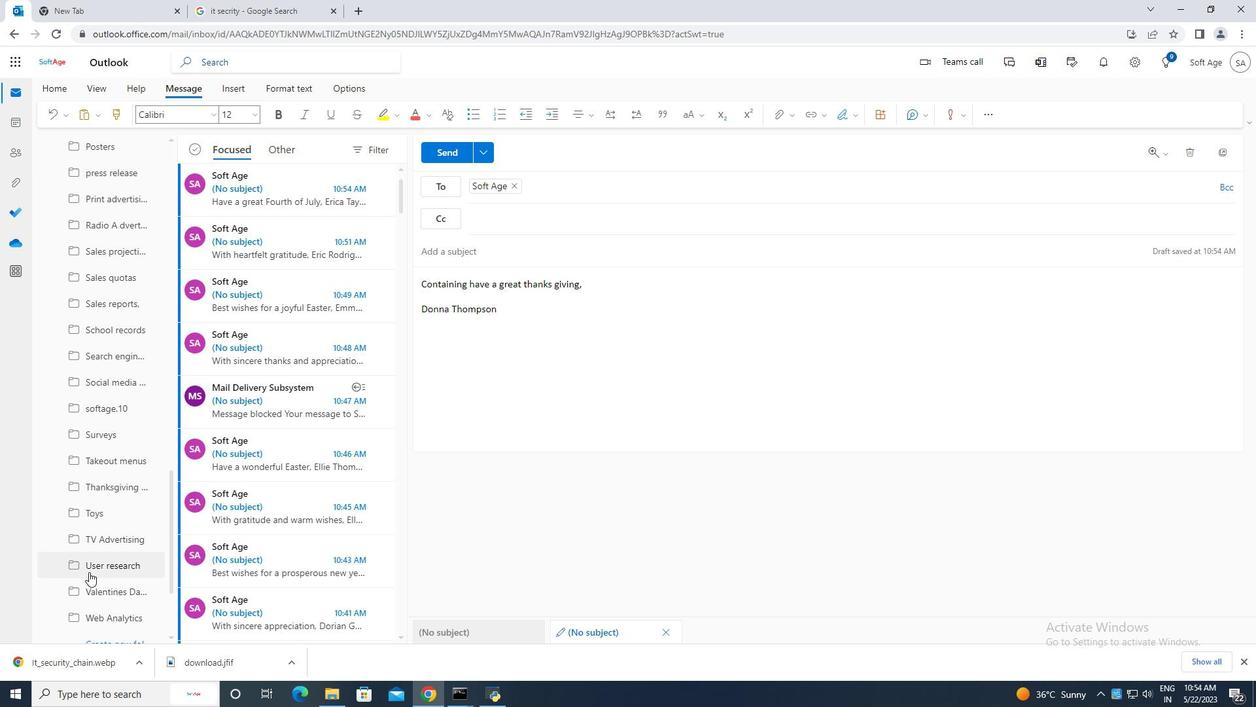 
Action: Mouse scrolled (91, 575) with delta (0, 0)
Screenshot: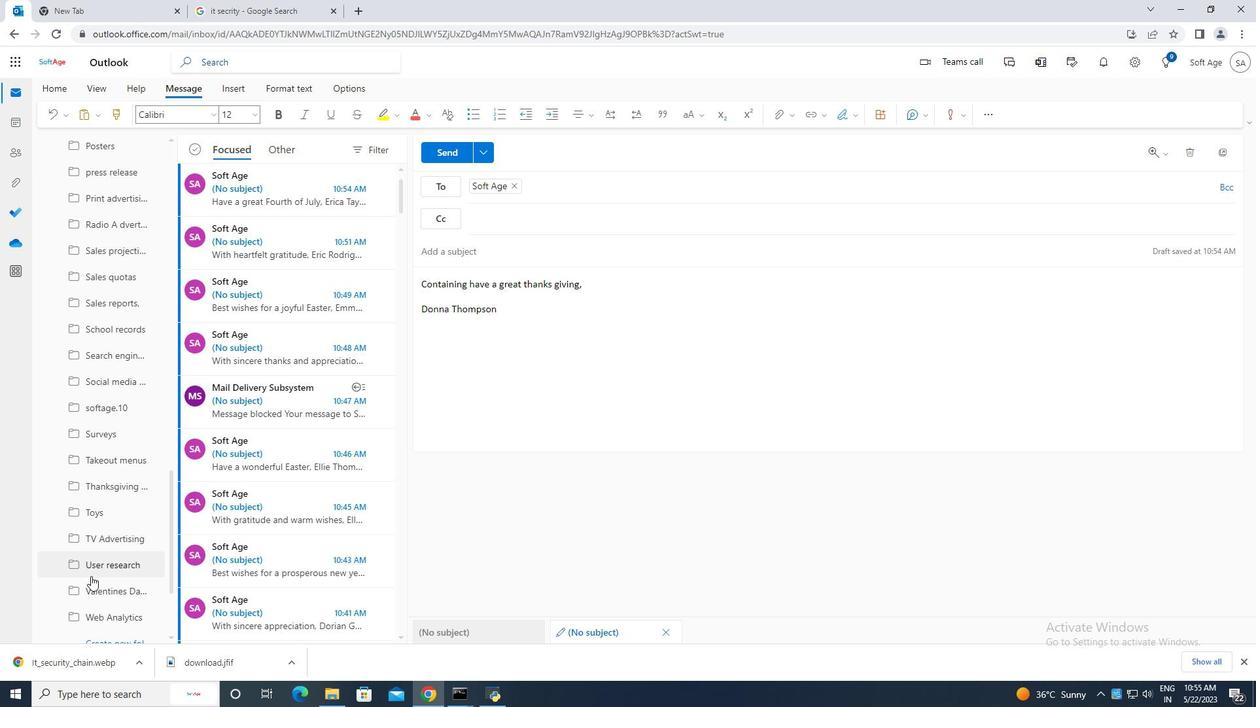
Action: Mouse moved to (123, 508)
Screenshot: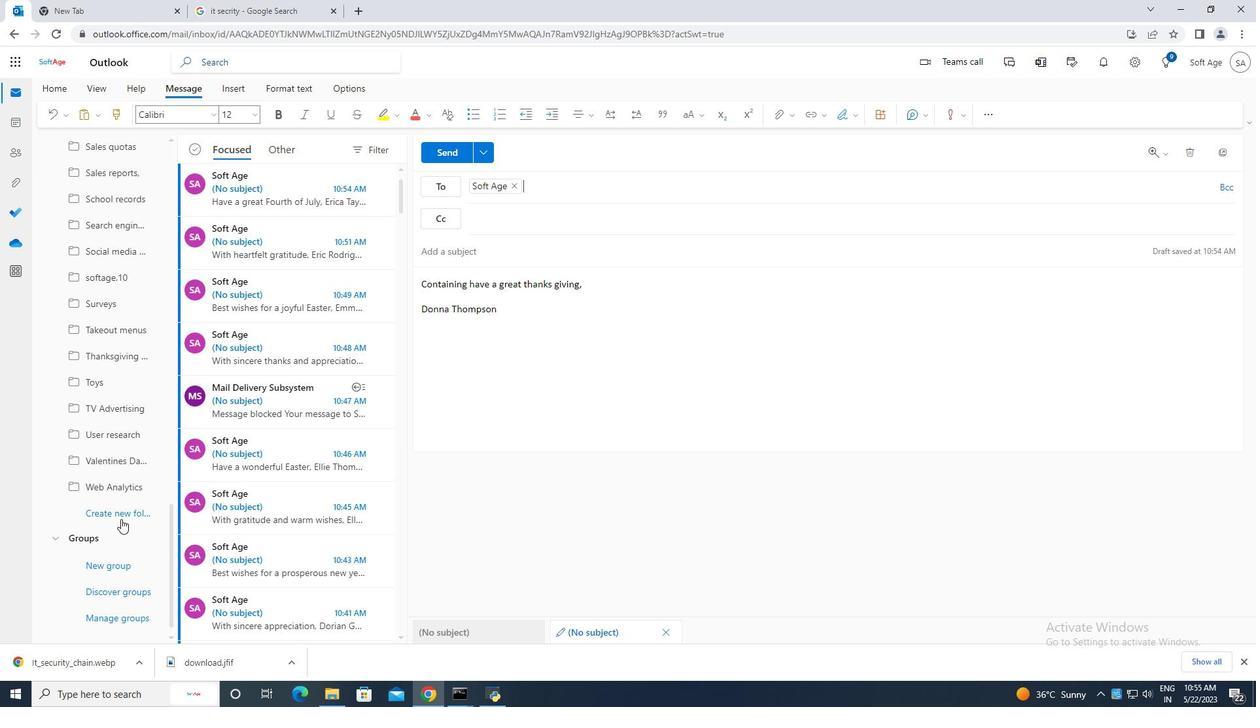 
Action: Mouse pressed left at (123, 508)
Screenshot: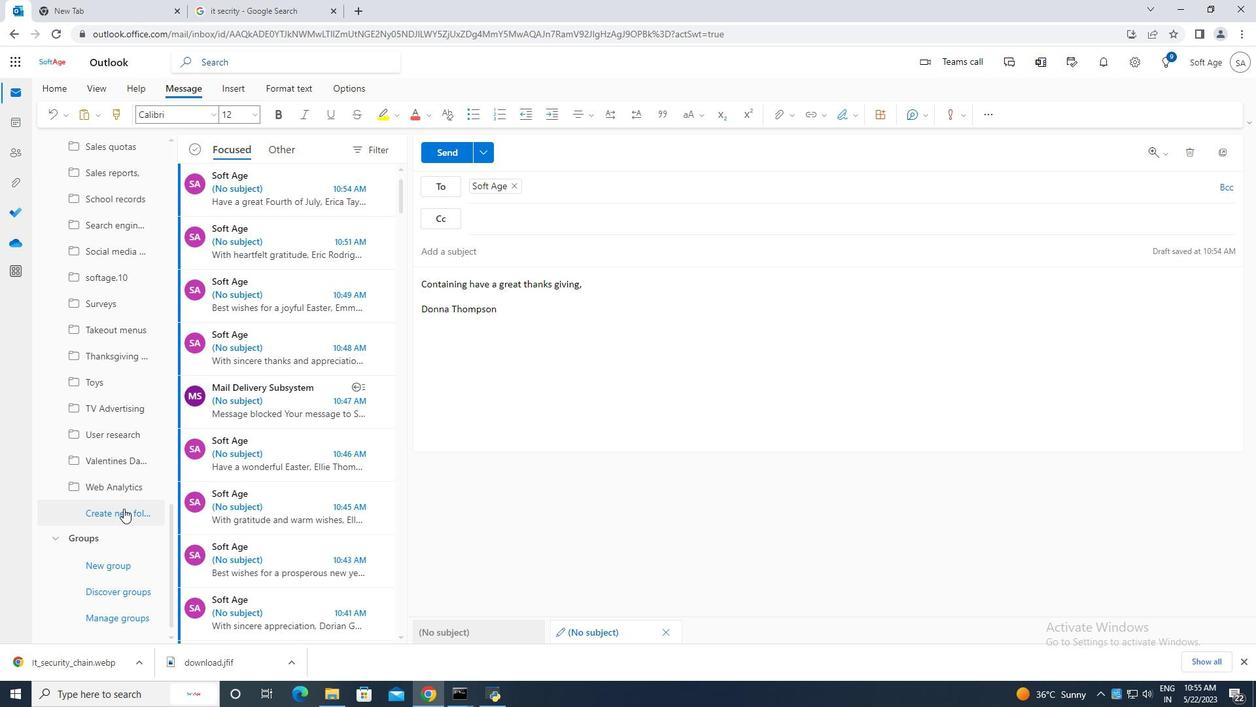 
Action: Mouse moved to (102, 512)
Screenshot: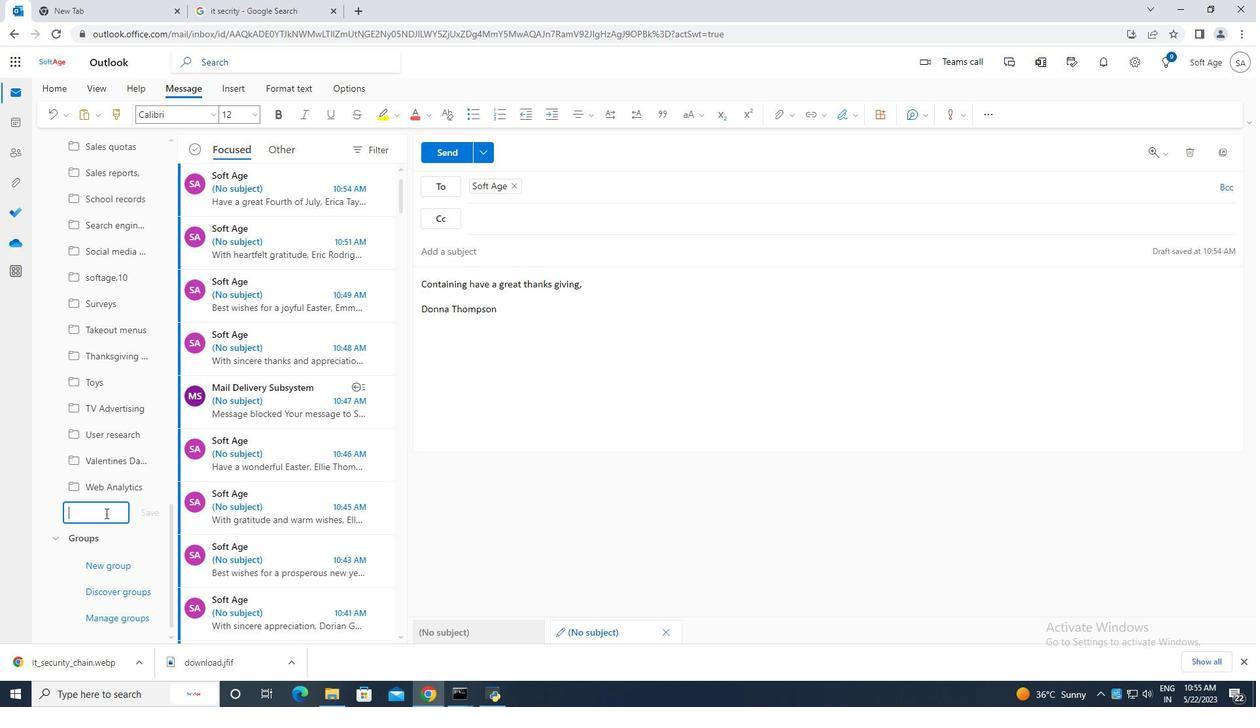 
Action: Key pressed <Key.caps_lock>L<Key.caps_lock>ead<Key.space>generation
Screenshot: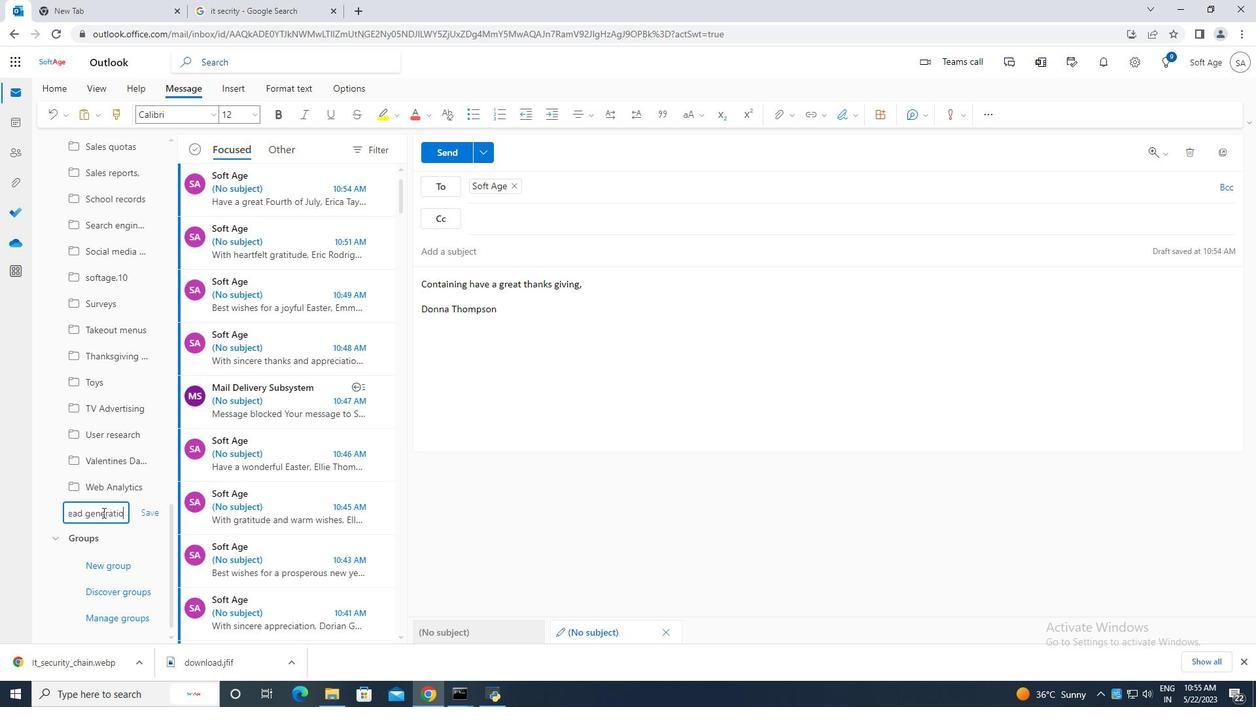 
Action: Mouse moved to (152, 513)
Screenshot: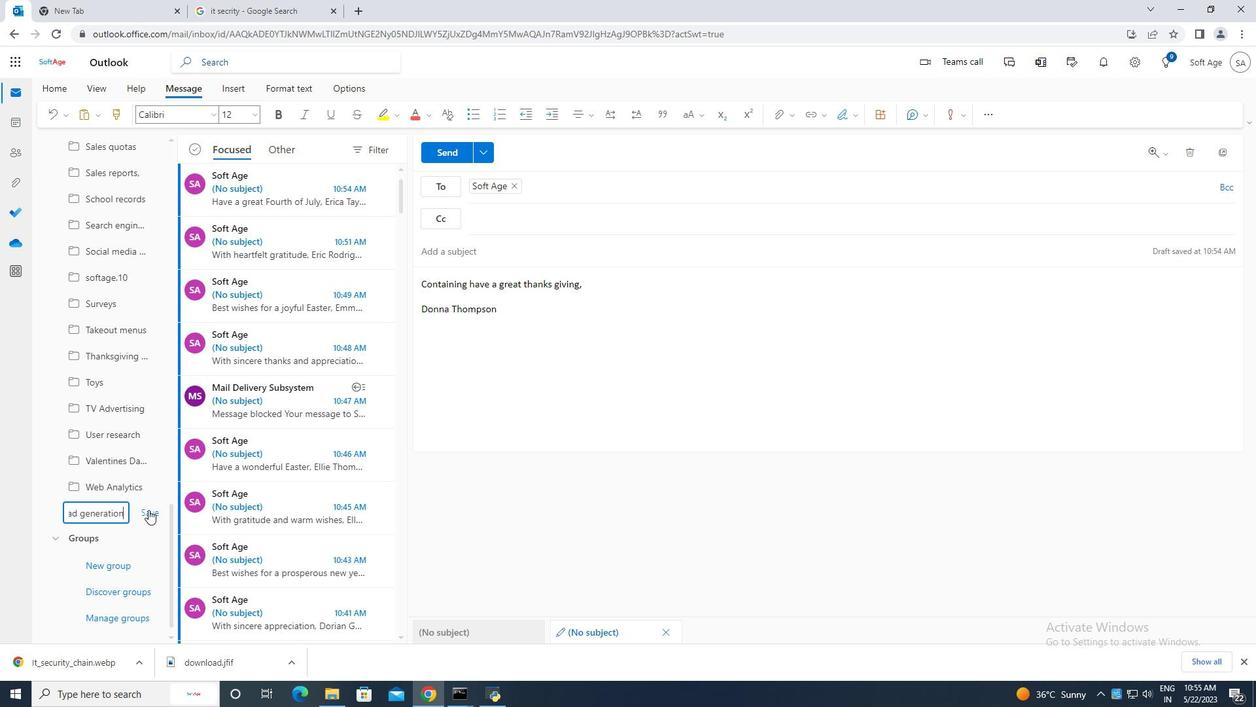 
Action: Mouse pressed left at (152, 513)
Screenshot: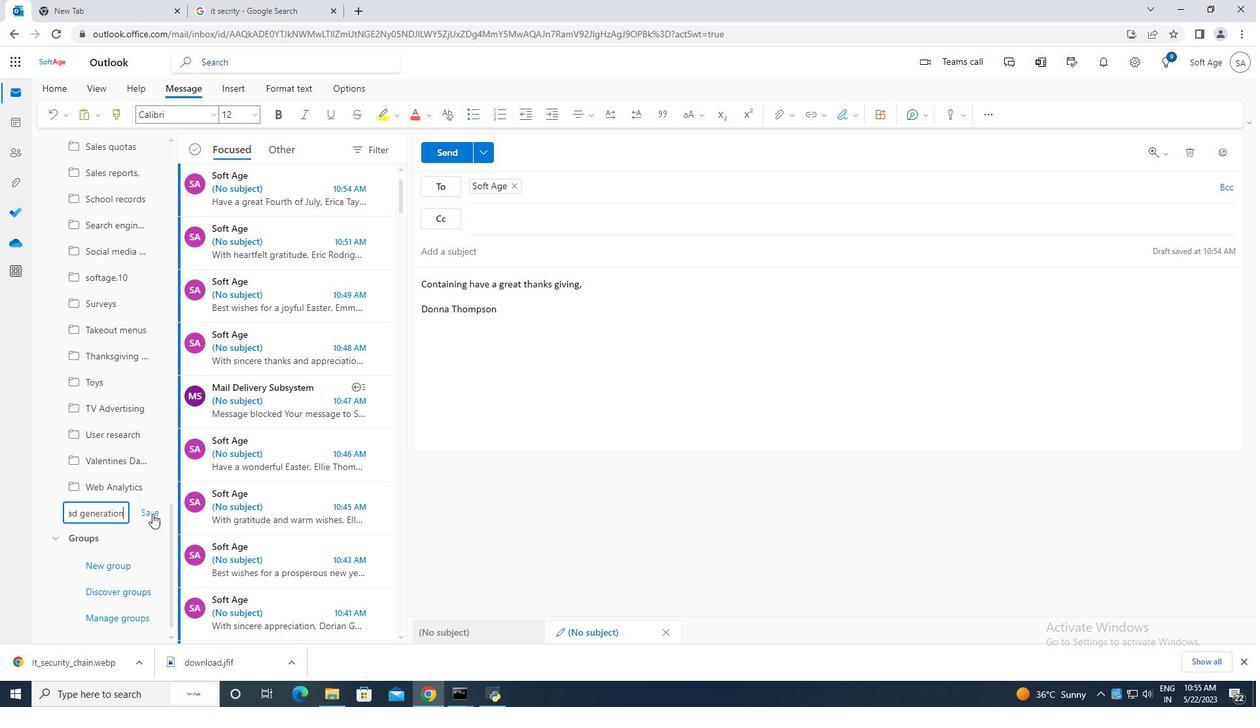 
Action: Mouse moved to (449, 149)
Screenshot: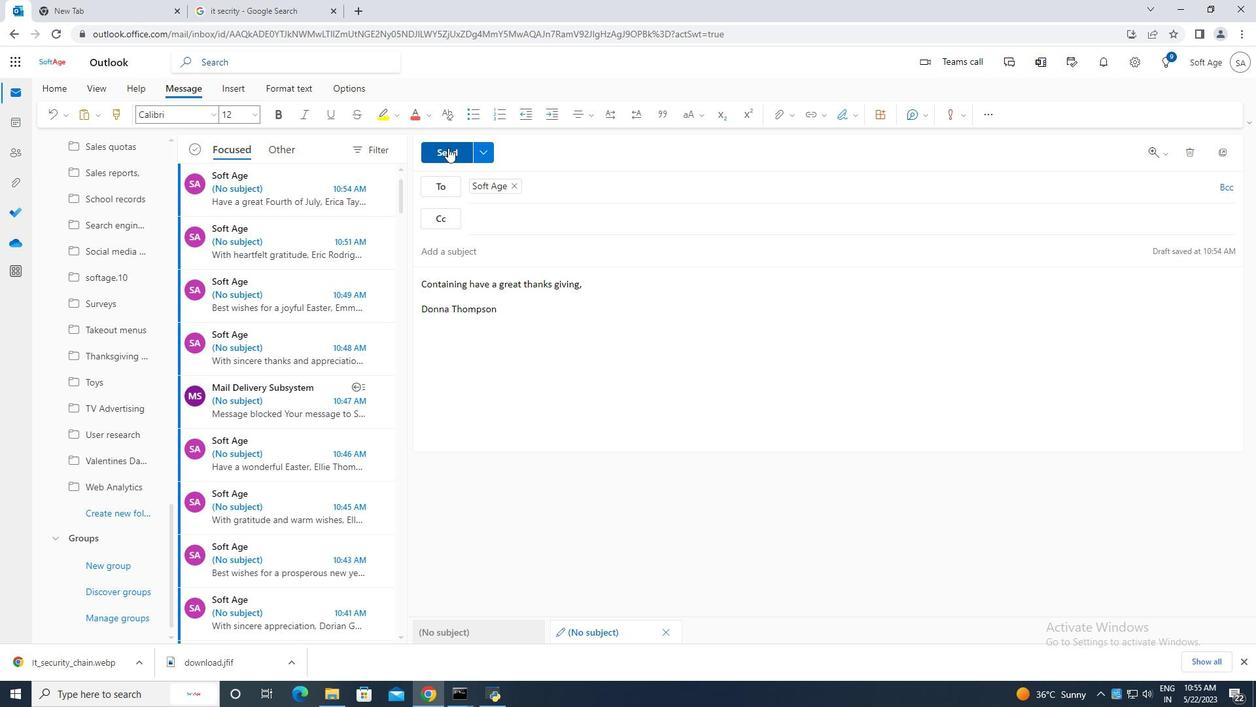 
Action: Mouse pressed left at (449, 149)
Screenshot: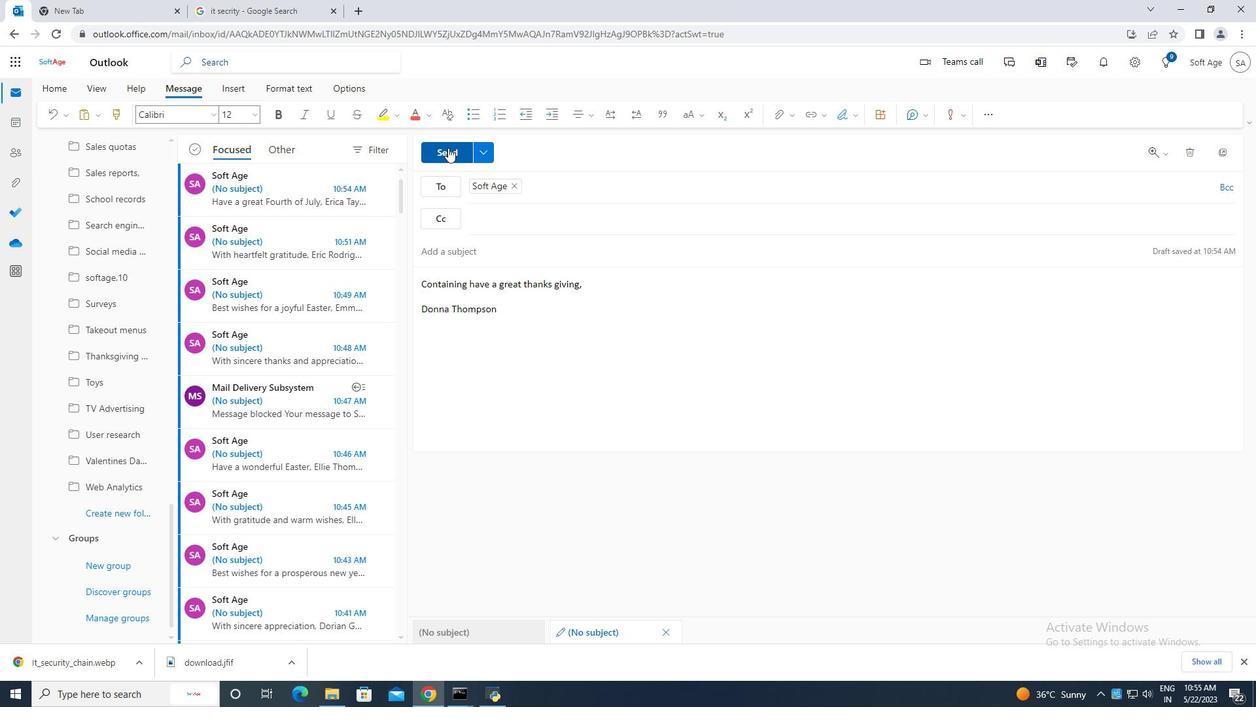 
Action: Mouse moved to (616, 382)
Screenshot: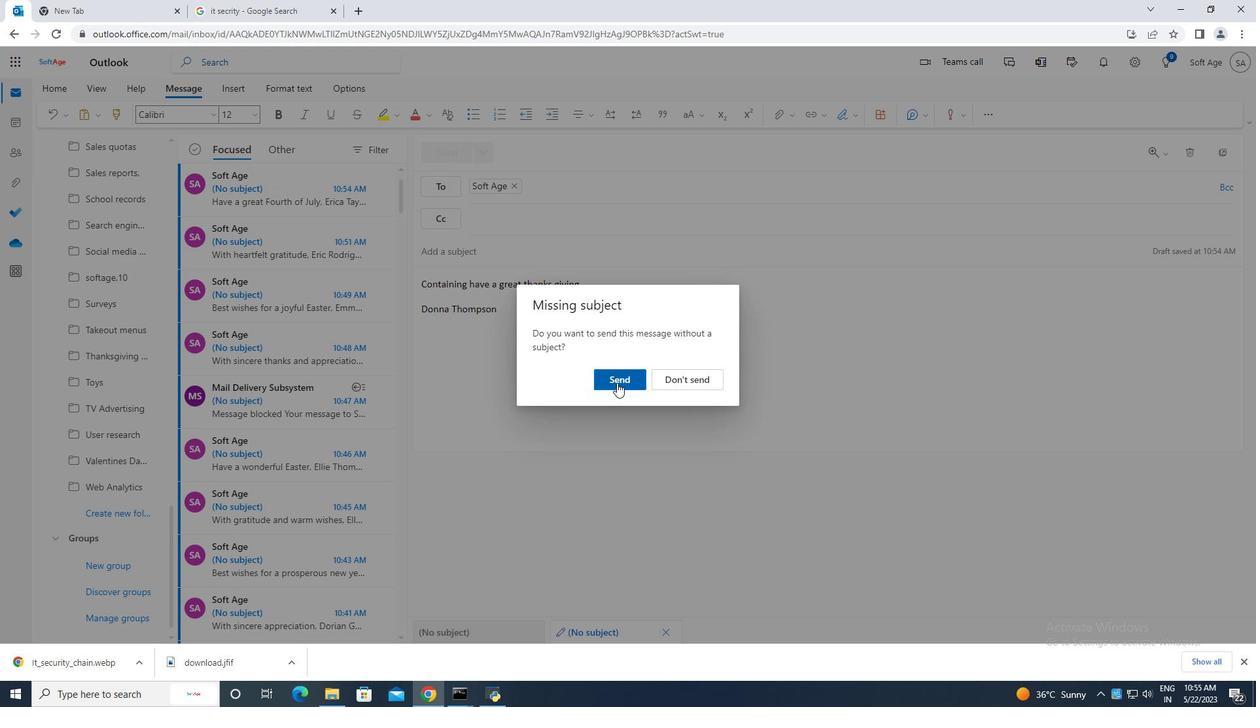 
Action: Mouse pressed left at (616, 382)
Screenshot: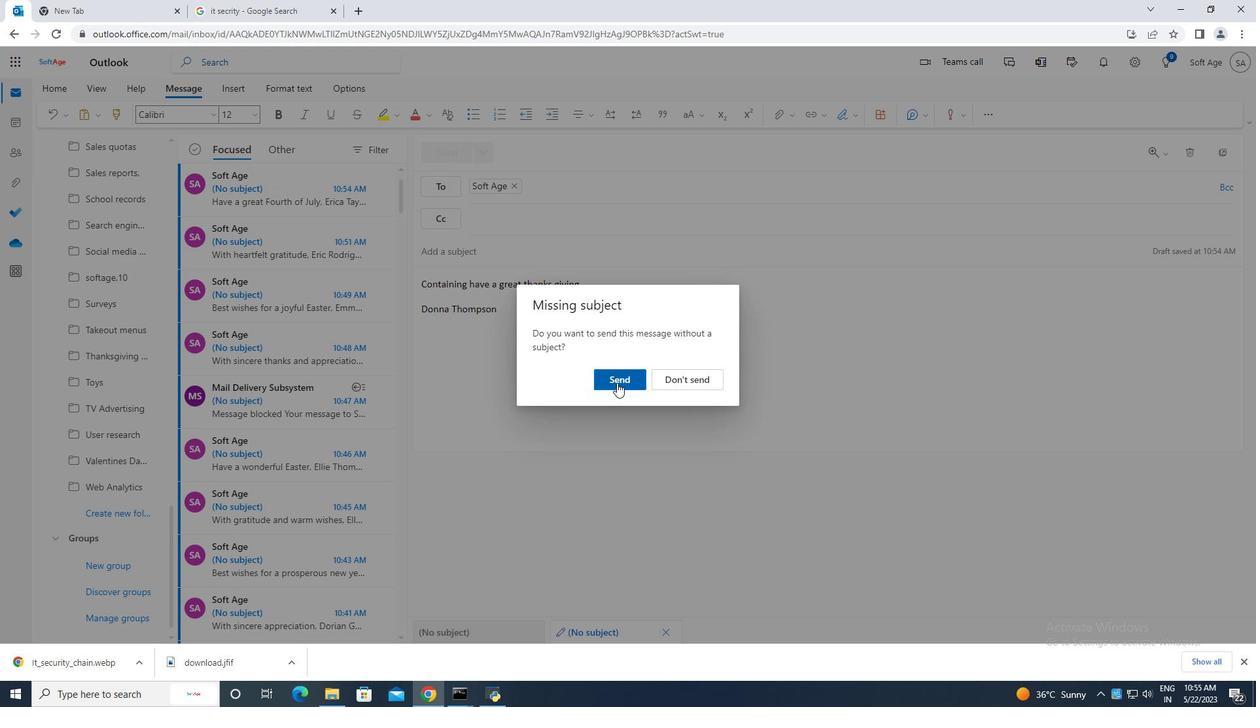 
Action: Mouse moved to (301, 318)
Screenshot: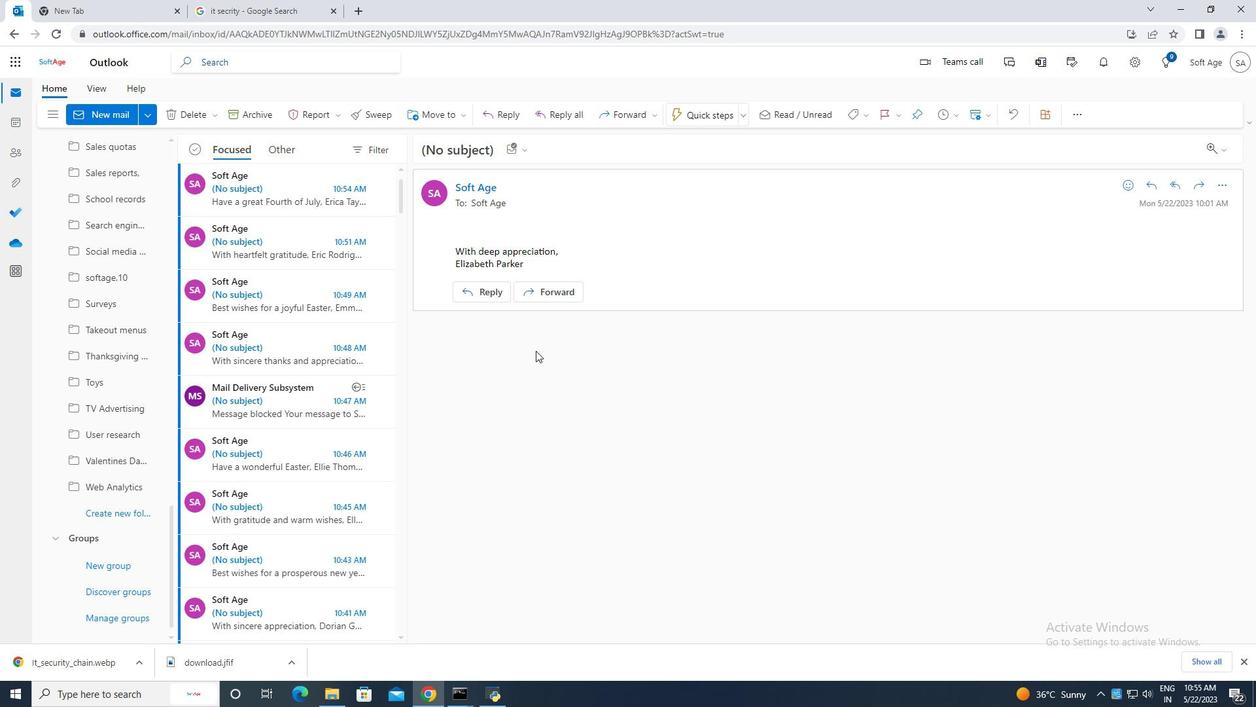 
